 Task: Add an event  with title  Marketing Campaign Optimization, date '2023/12/06' to 2023/12/07 & Select Event type as  Collective. Add location for the event as  654 Port Olympic, Barcelona, Spain and add a description: A product launch event is an exciting occasion where a new product is introduced to the market. It brings together stakeholders, industry experts, media personnel, and potential customers to showcase the product's features, benefits, and unique selling points. Create an event link  http-marketingcampaignoptimizationcom & Select the event color as  Light Pink. , logged in from the account softage.3@softage.netand send the event invitation to softage.4@softage.net and softage.5@softage.net
Action: Mouse moved to (923, 161)
Screenshot: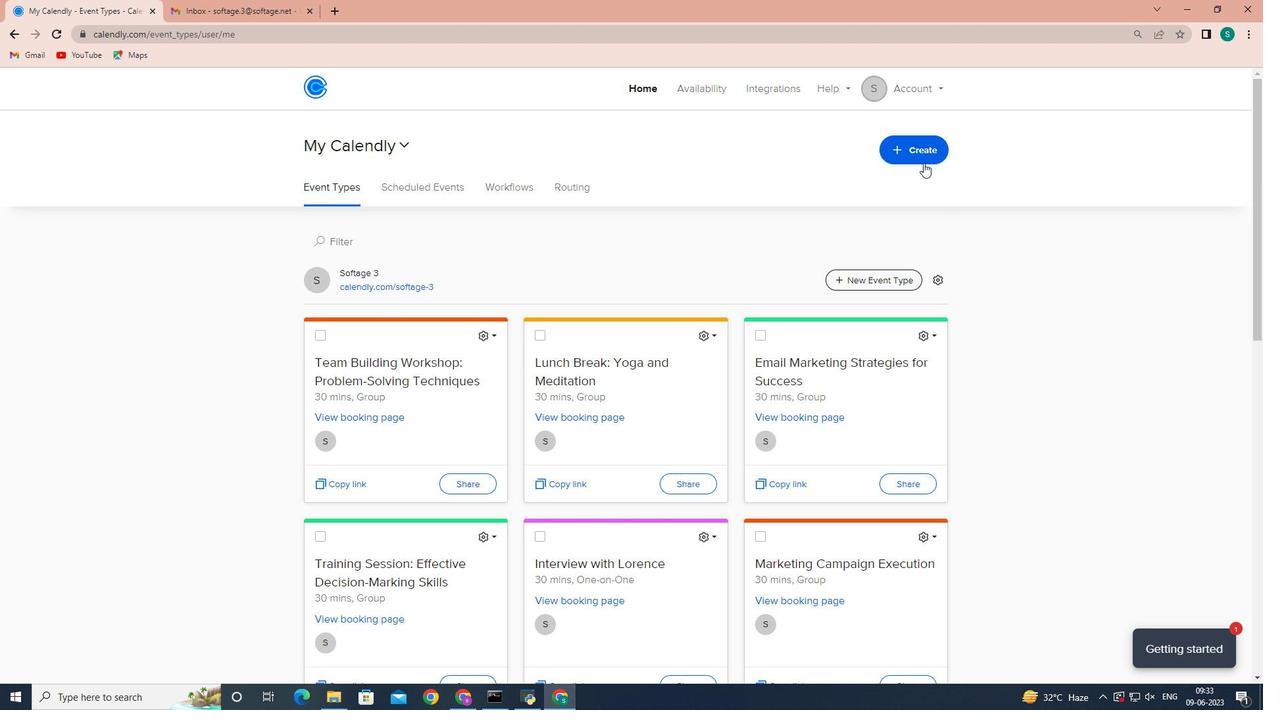 
Action: Mouse pressed left at (923, 161)
Screenshot: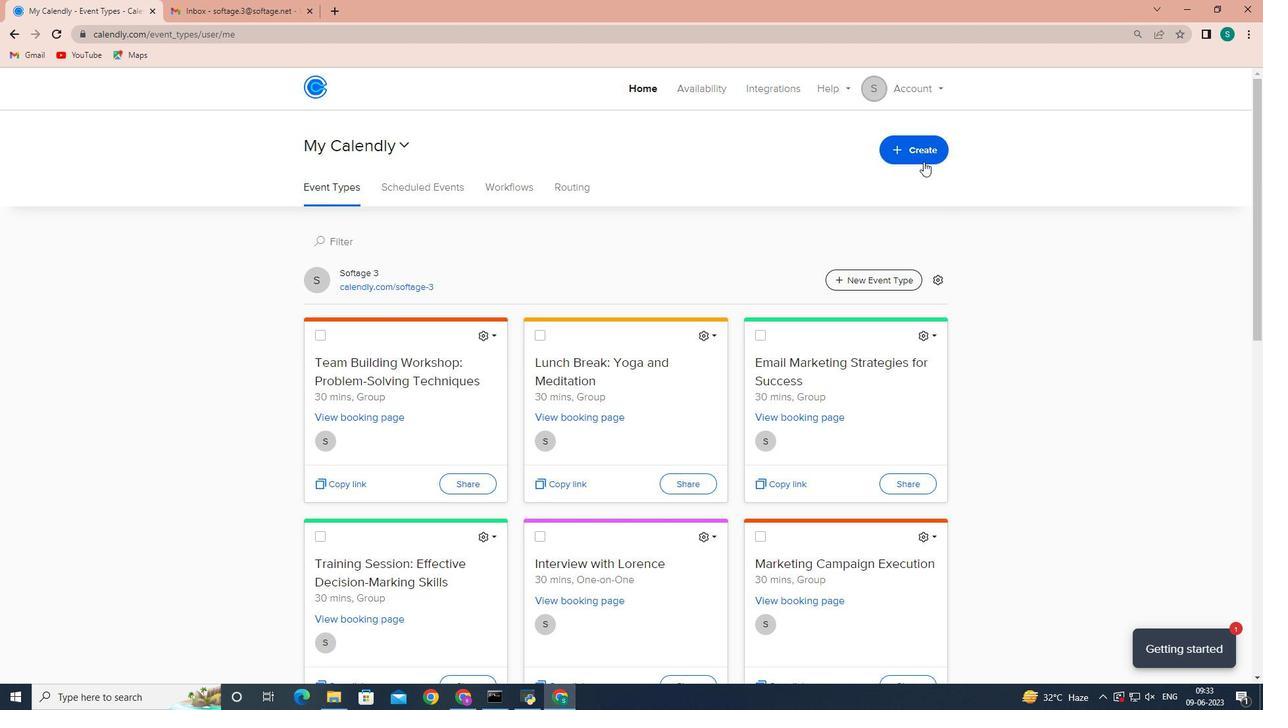 
Action: Mouse moved to (897, 191)
Screenshot: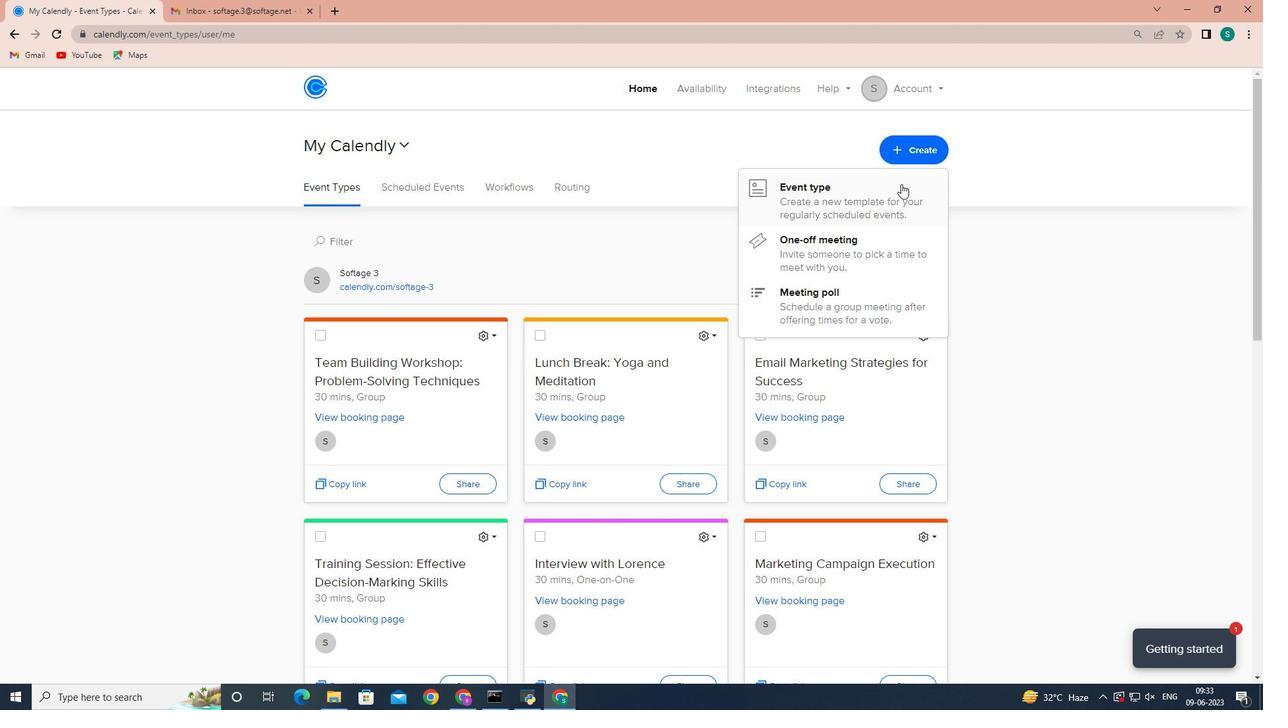 
Action: Mouse pressed left at (897, 191)
Screenshot: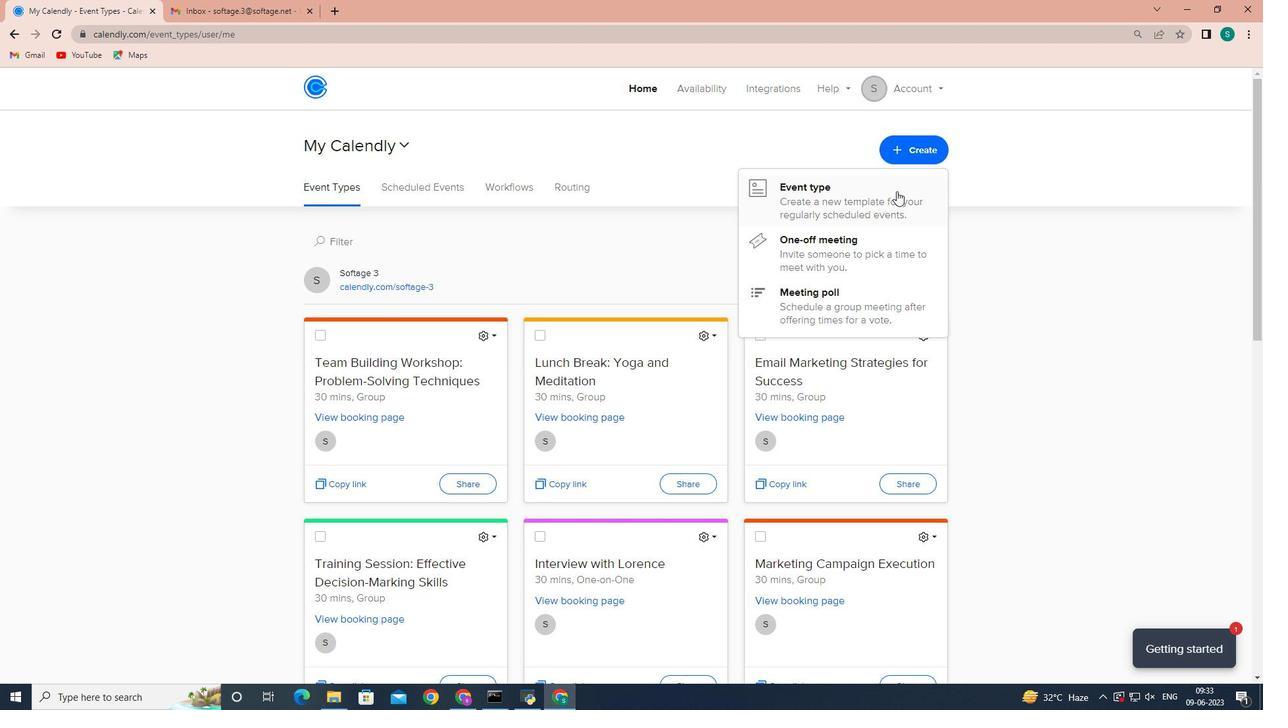 
Action: Mouse moved to (615, 400)
Screenshot: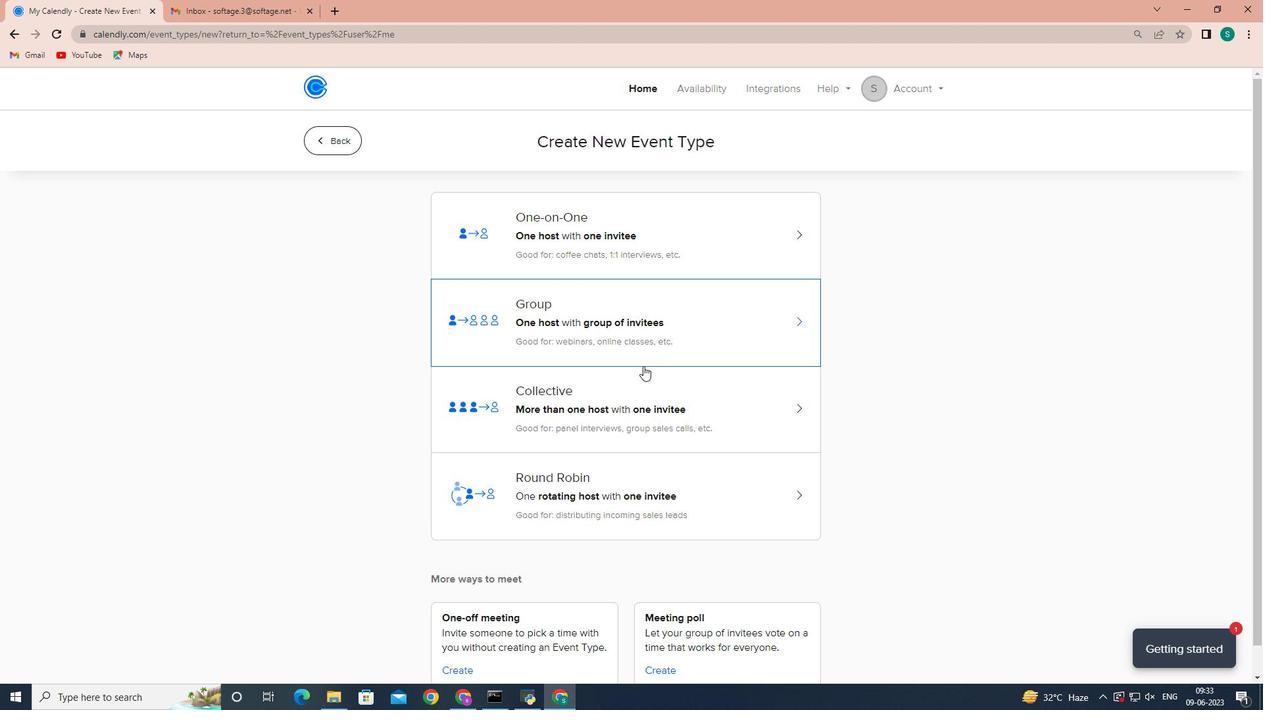 
Action: Mouse pressed left at (615, 400)
Screenshot: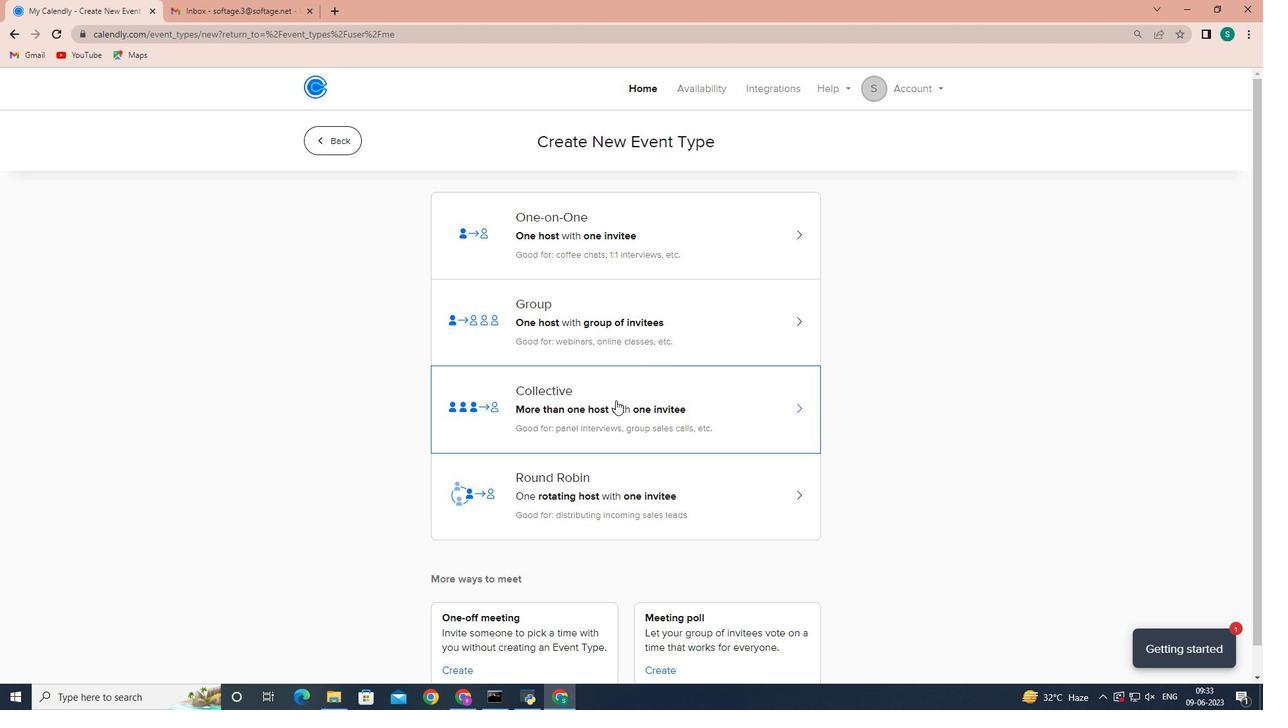 
Action: Mouse moved to (769, 305)
Screenshot: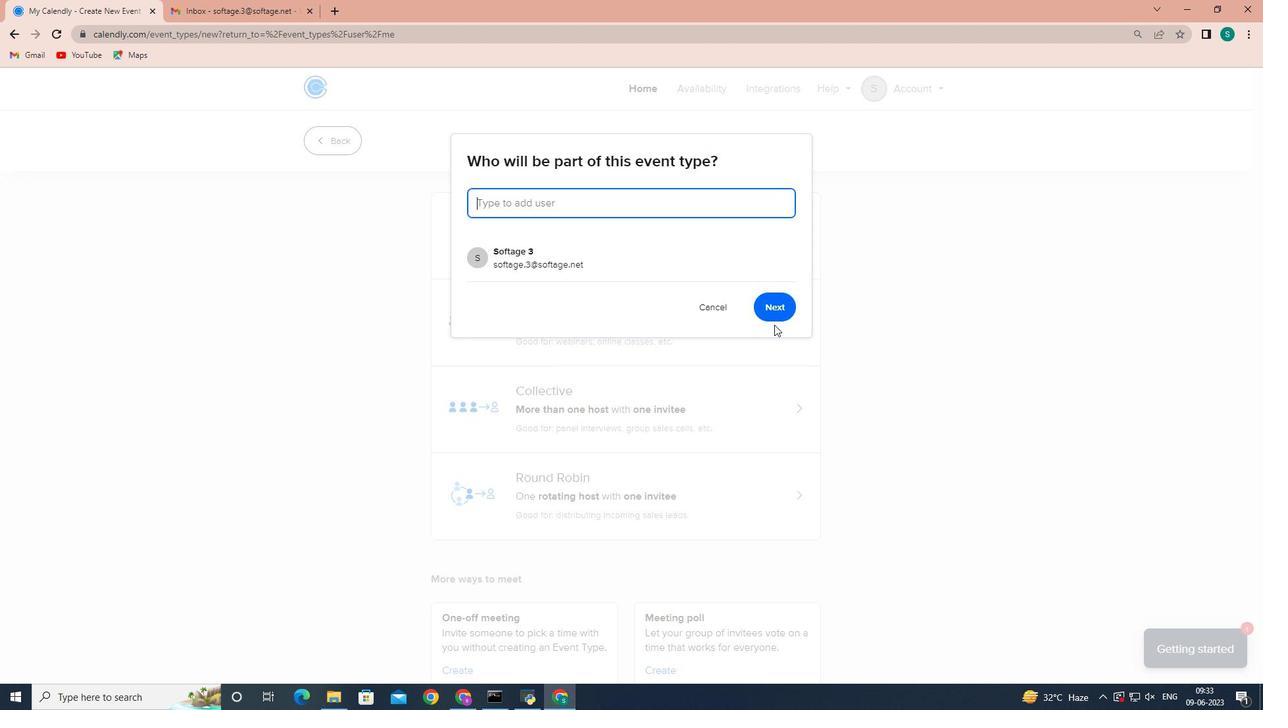 
Action: Mouse pressed left at (769, 305)
Screenshot: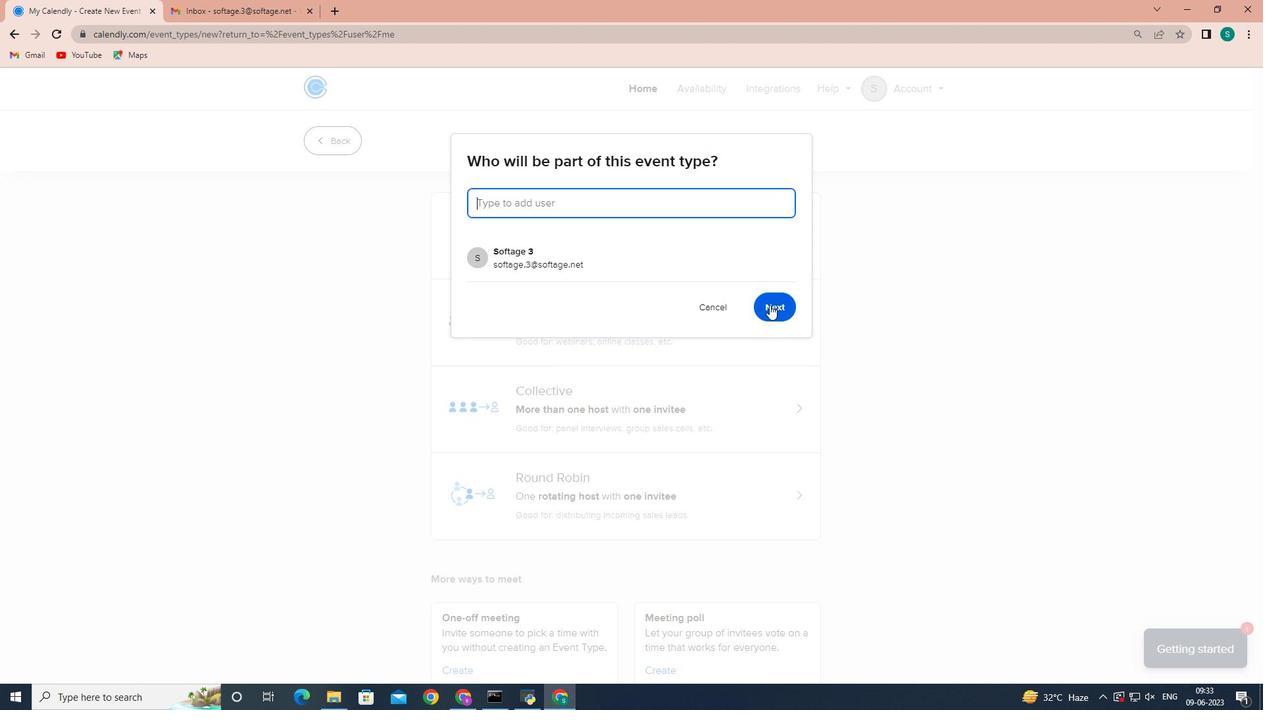 
Action: Mouse moved to (700, 358)
Screenshot: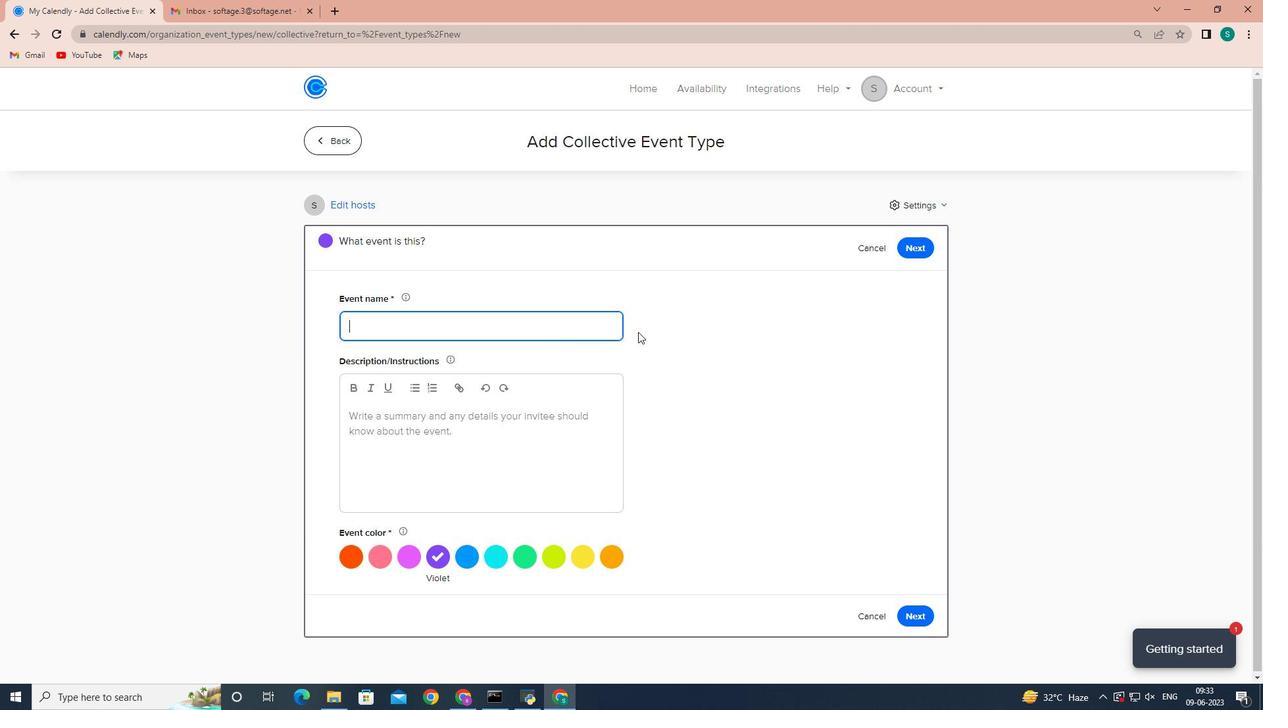 
Action: Key pressed <Key.shift>Marketing<Key.space><Key.shift>Campaign<Key.space><Key.shift><Key.shift>Optimization,<Key.backspace>
Screenshot: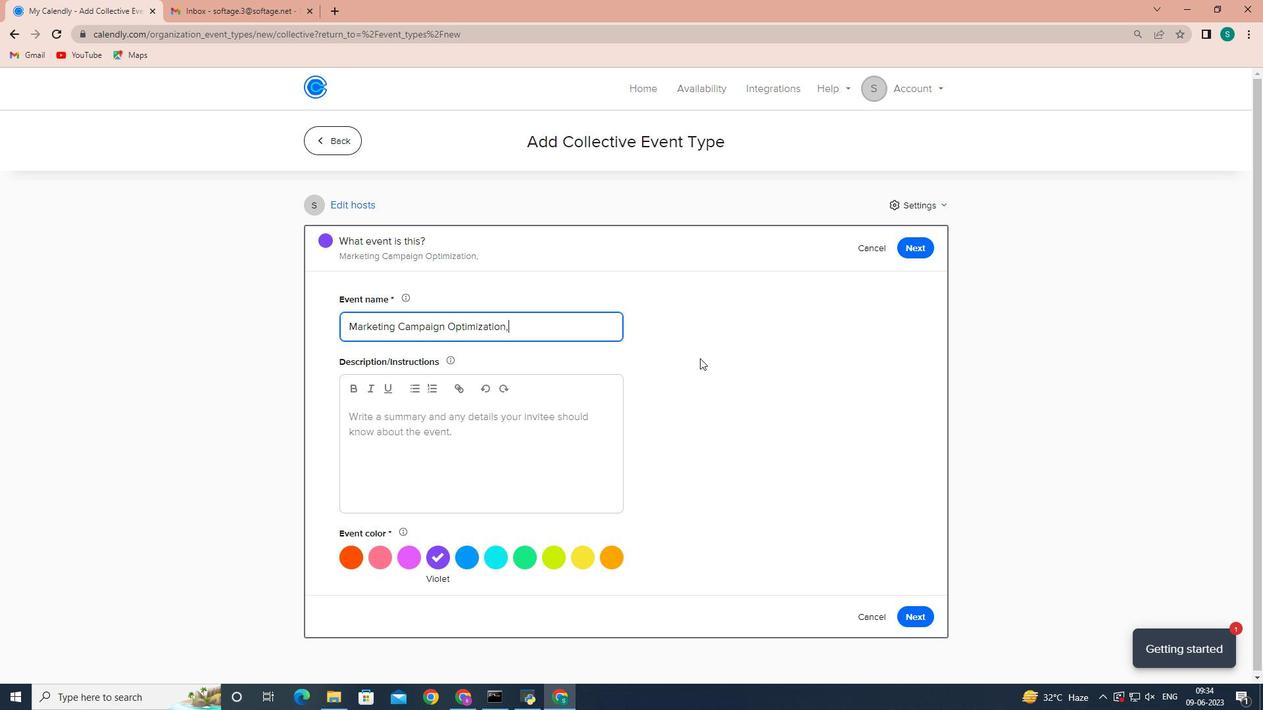 
Action: Mouse moved to (530, 435)
Screenshot: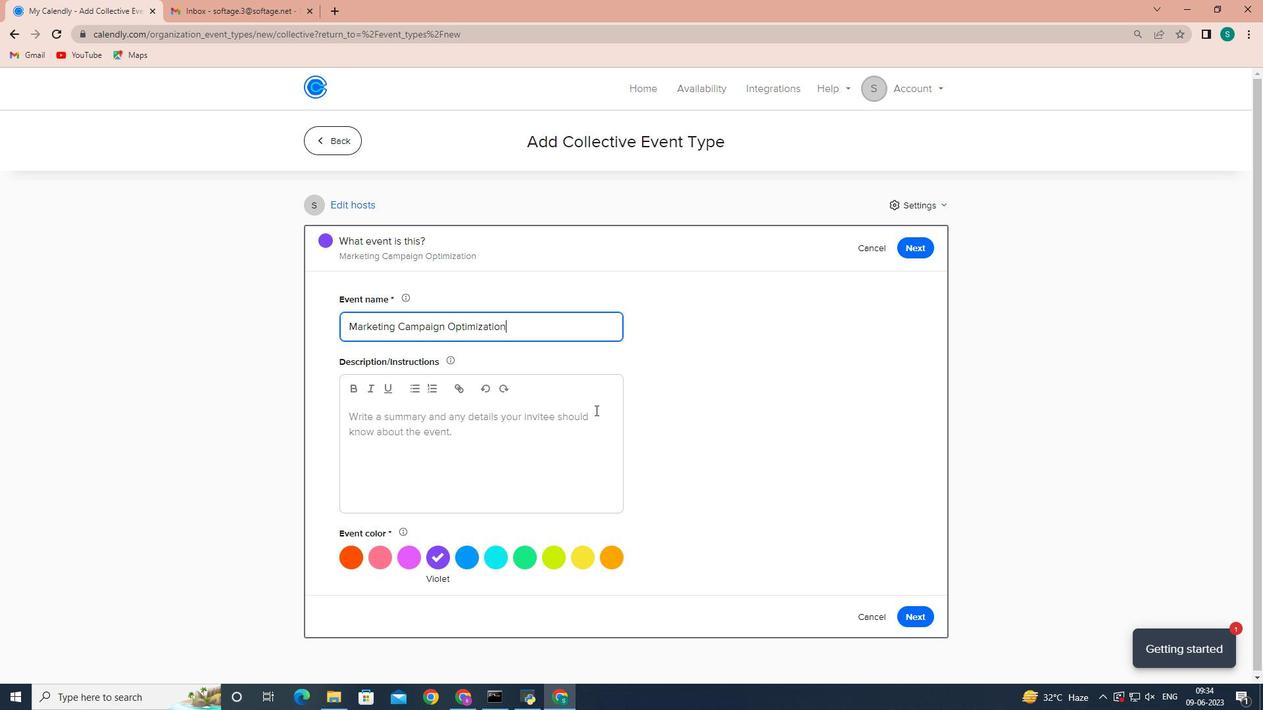 
Action: Mouse pressed left at (530, 435)
Screenshot: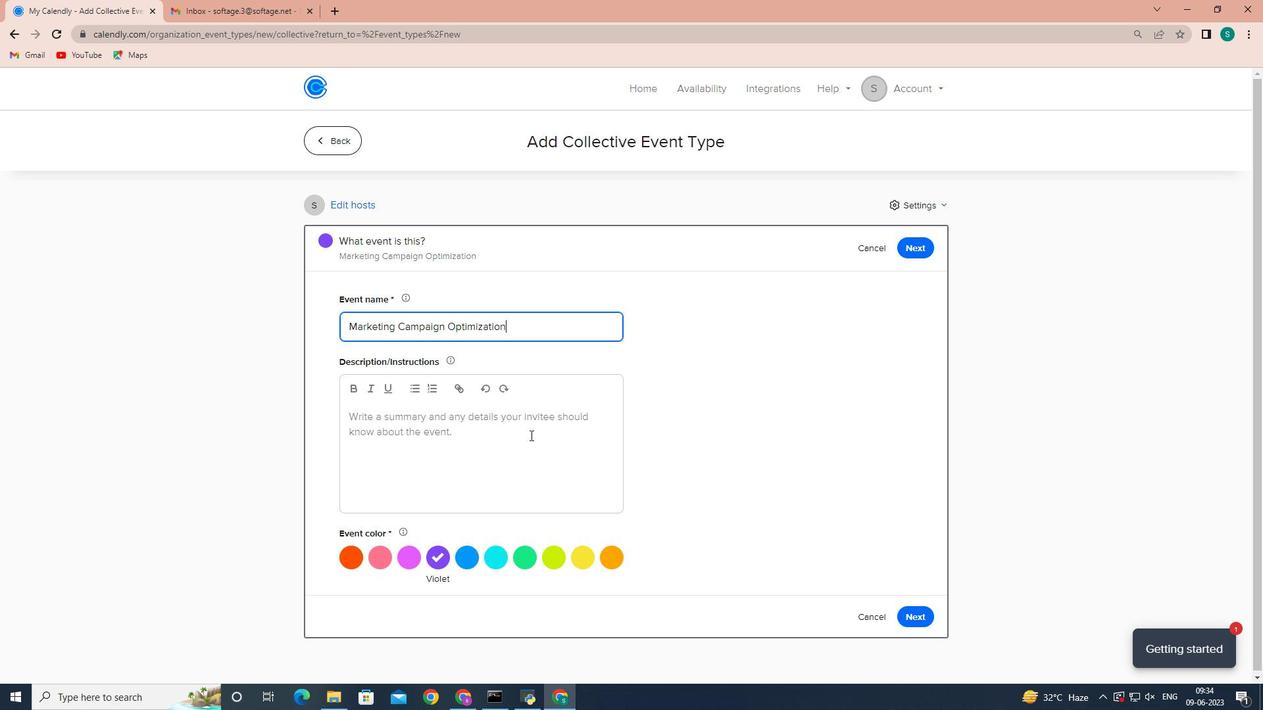 
Action: Mouse moved to (691, 419)
Screenshot: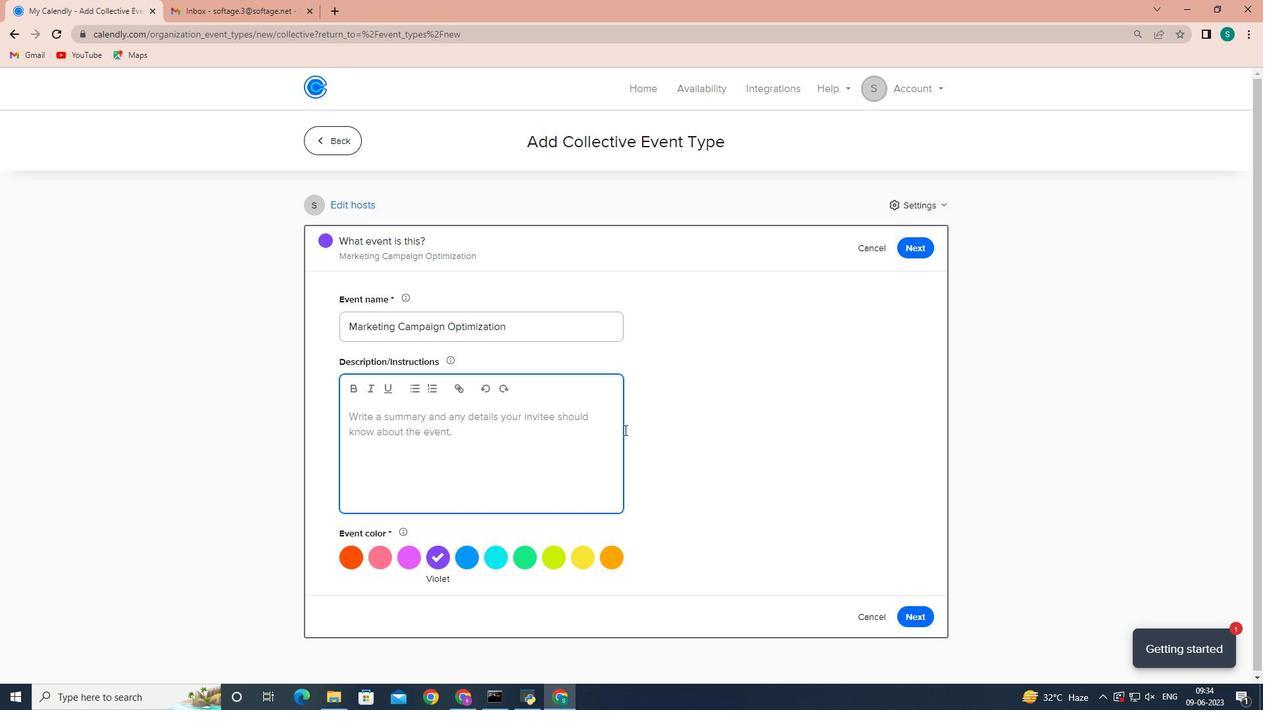 
Action: Key pressed <Key.shift>A<Key.space>product<Key.space>launch<Key.space>event<Key.space>is<Key.space>an<Key.space>exciting<Key.space>occasion<Key.space>where<Key.space>a<Key.space>new<Key.space>product<Key.space>is<Key.space>introduced<Key.space>to<Key.space>the<Key.space>market.<Key.space><Key.shift>It<Key.space>brings<Key.space>together<Key.space>stakeholders,<Key.space>industry<Key.space>experts,<Key.space>media<Key.space>personnel,<Key.space>and<Key.space>potential<Key.space>customers<Key.space>to<Key.space>showcase<Key.space>the<Key.space>product's<Key.space>features,<Key.space><Key.space><Key.space><Key.space><Key.space><Key.backspace><Key.backspace><Key.backspace><Key.backspace>benefits,<Key.space>and<Key.space>unique<Key.space>selling<Key.space>points.
Screenshot: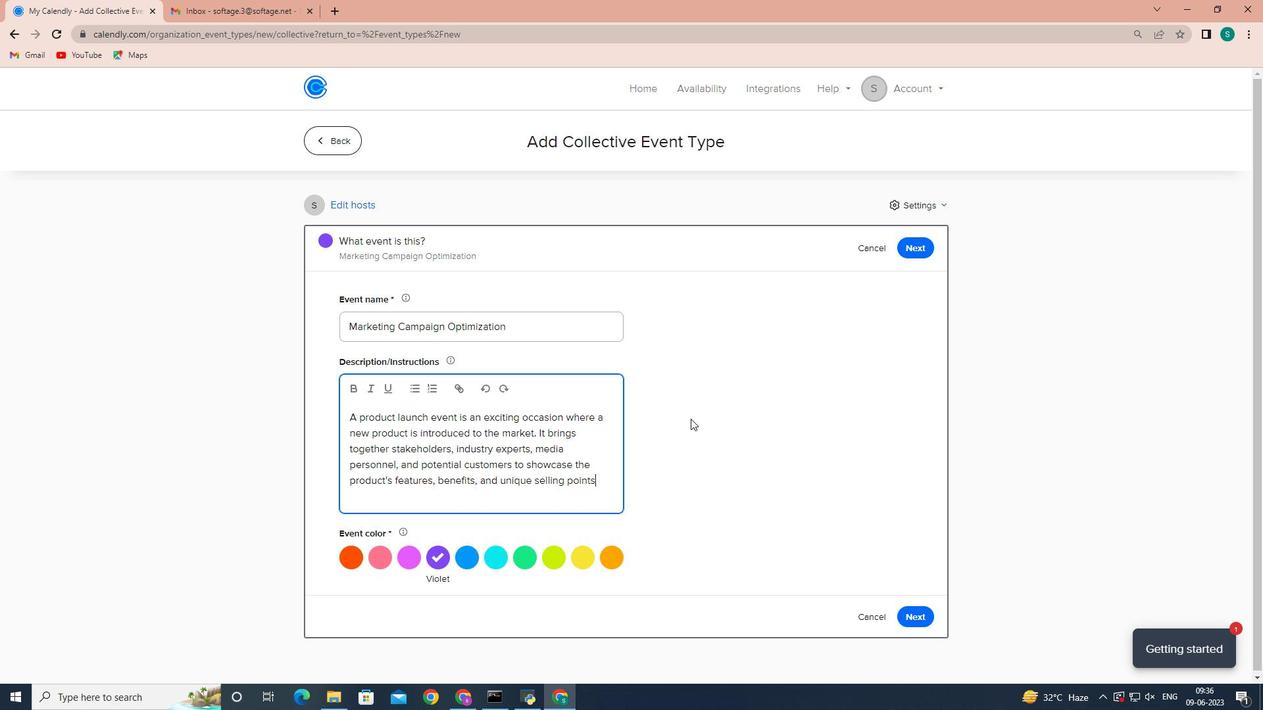 
Action: Mouse moved to (379, 559)
Screenshot: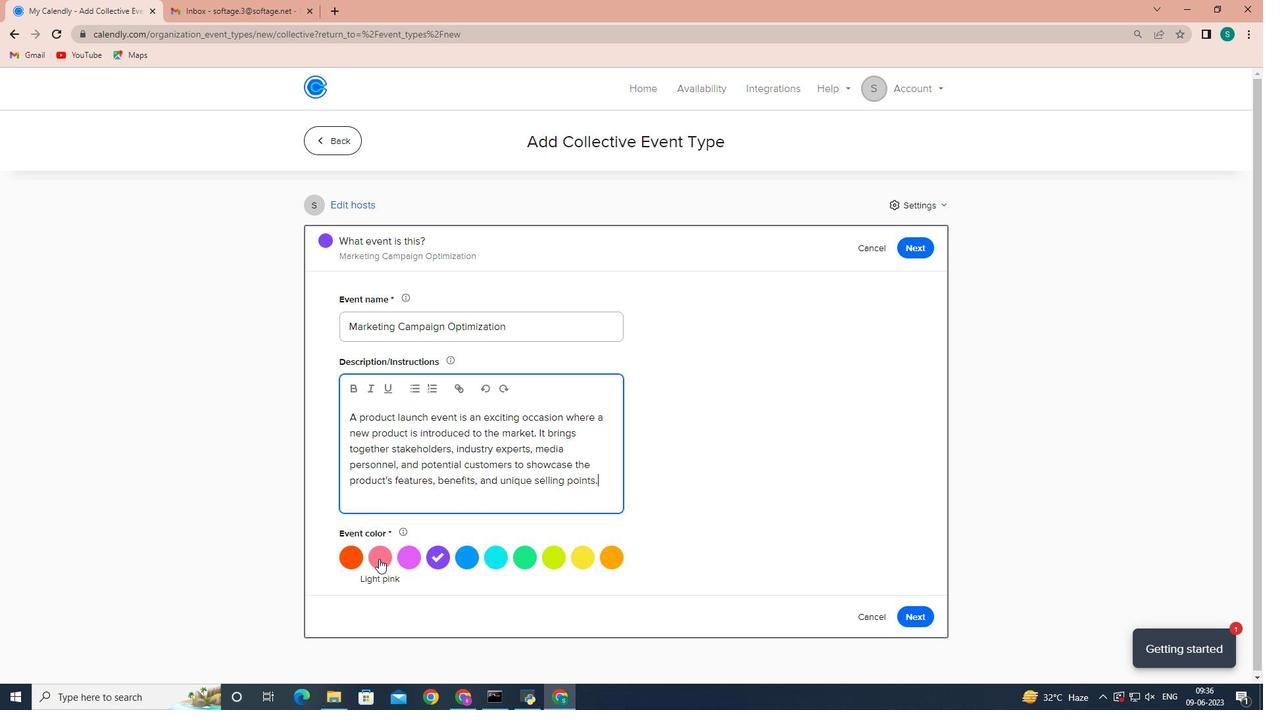 
Action: Mouse pressed left at (379, 559)
Screenshot: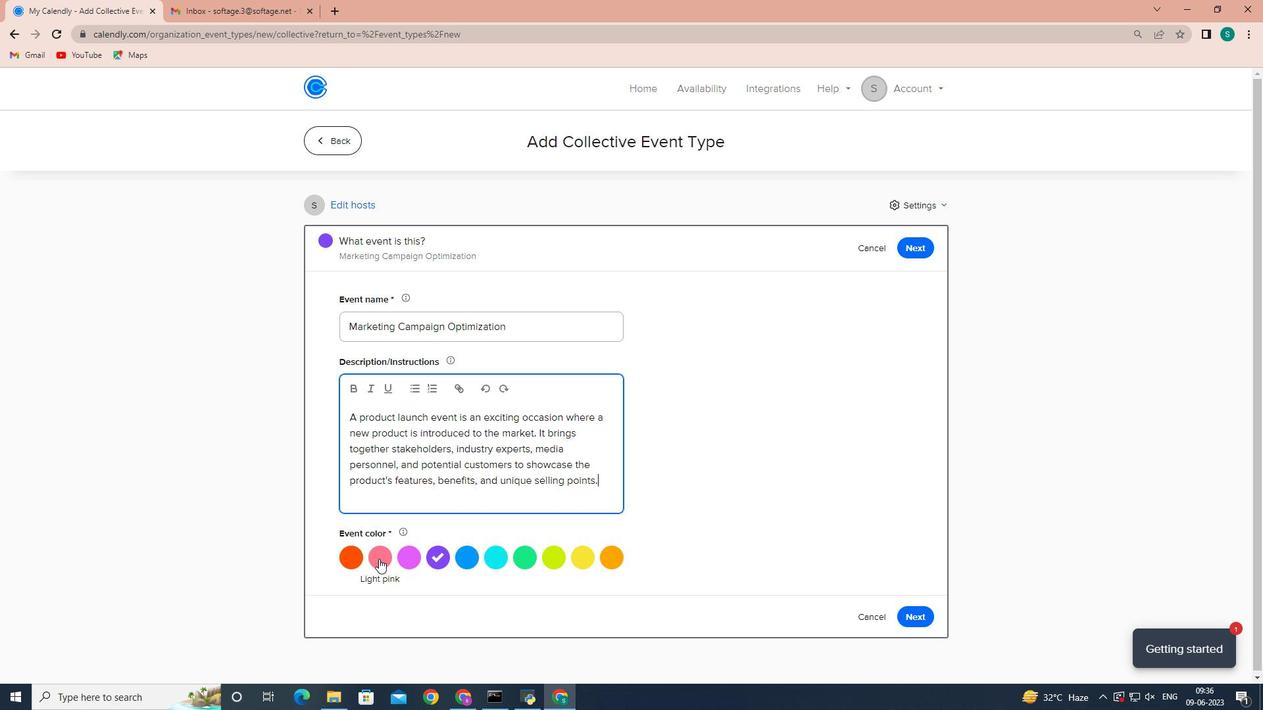 
Action: Mouse moved to (916, 623)
Screenshot: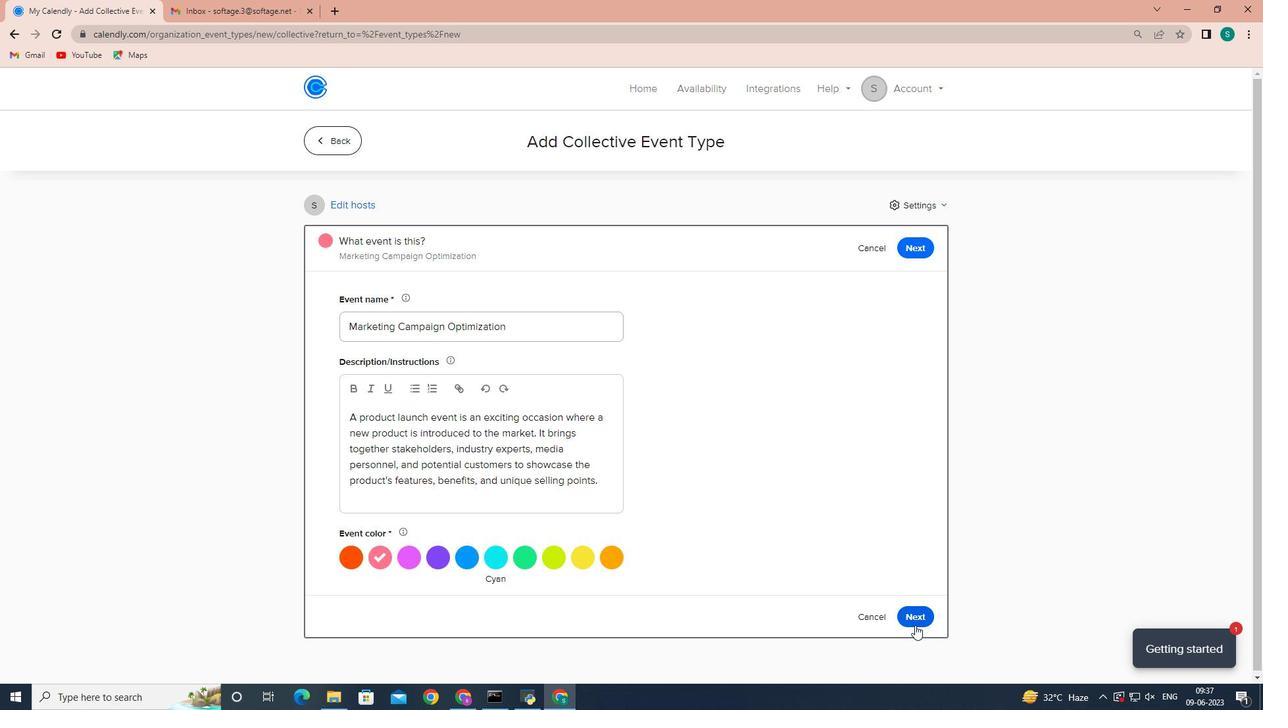 
Action: Mouse pressed left at (916, 623)
Screenshot: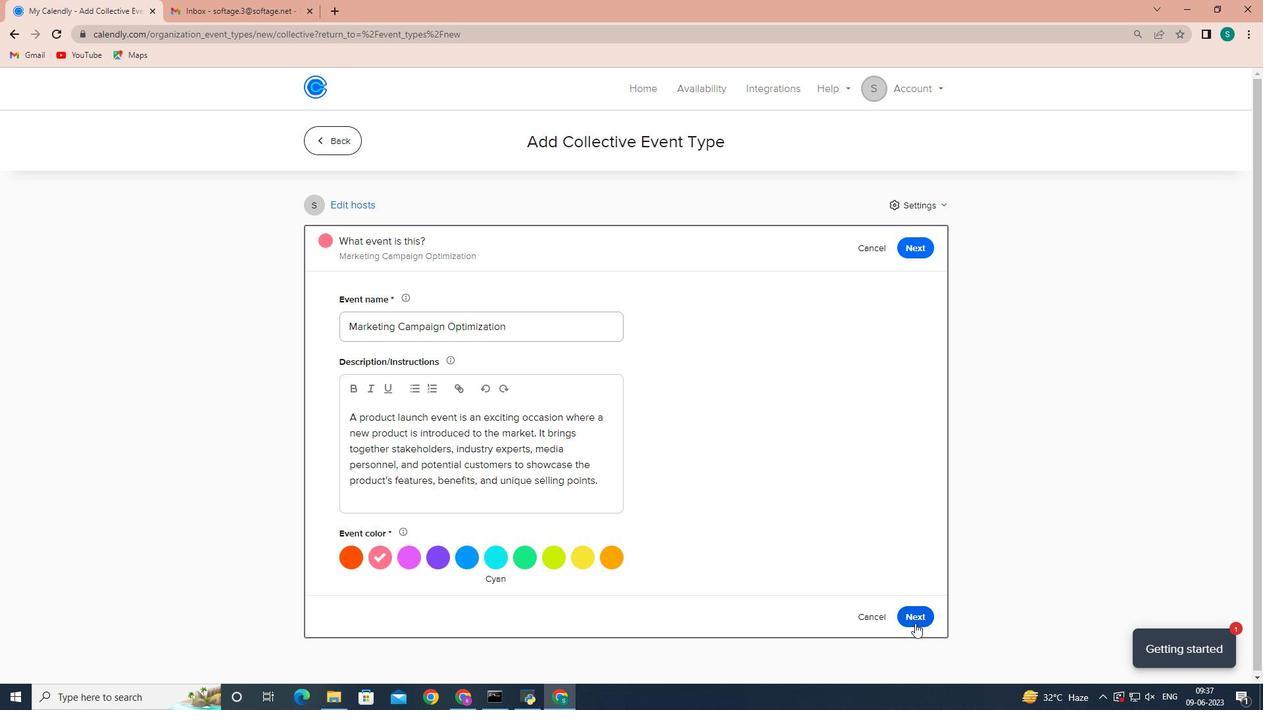 
Action: Mouse moved to (561, 399)
Screenshot: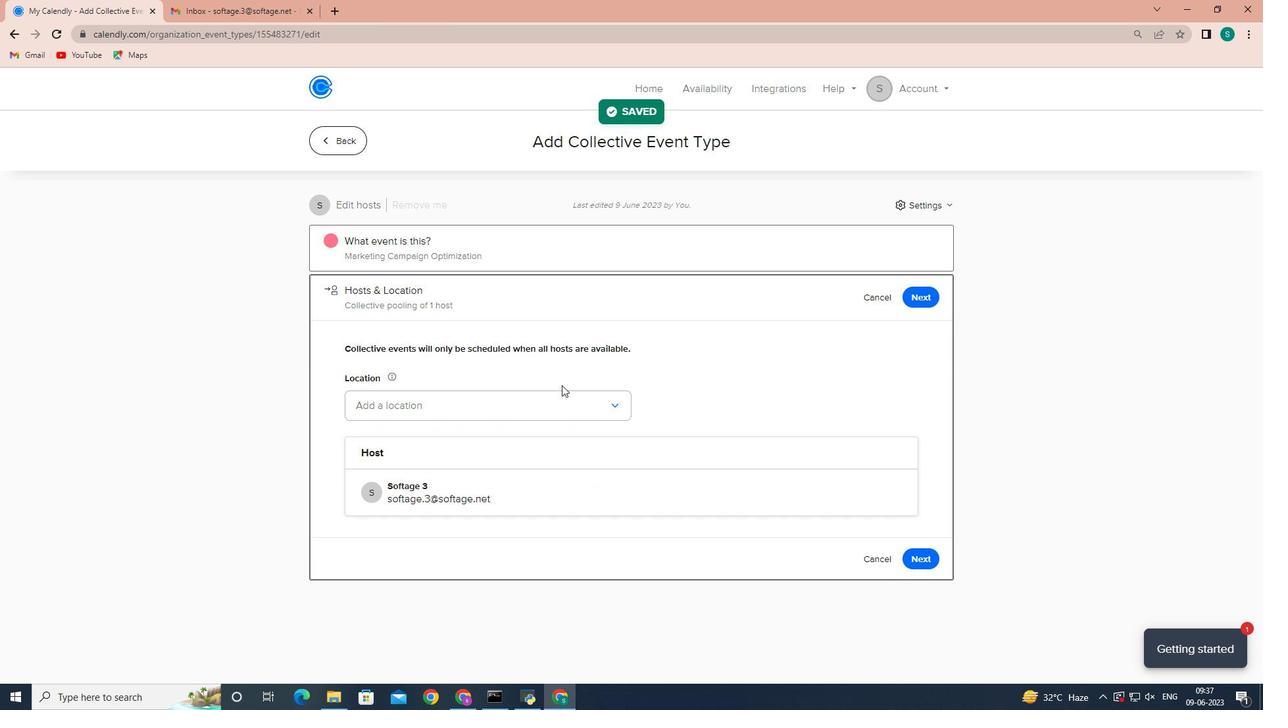 
Action: Mouse pressed left at (561, 399)
Screenshot: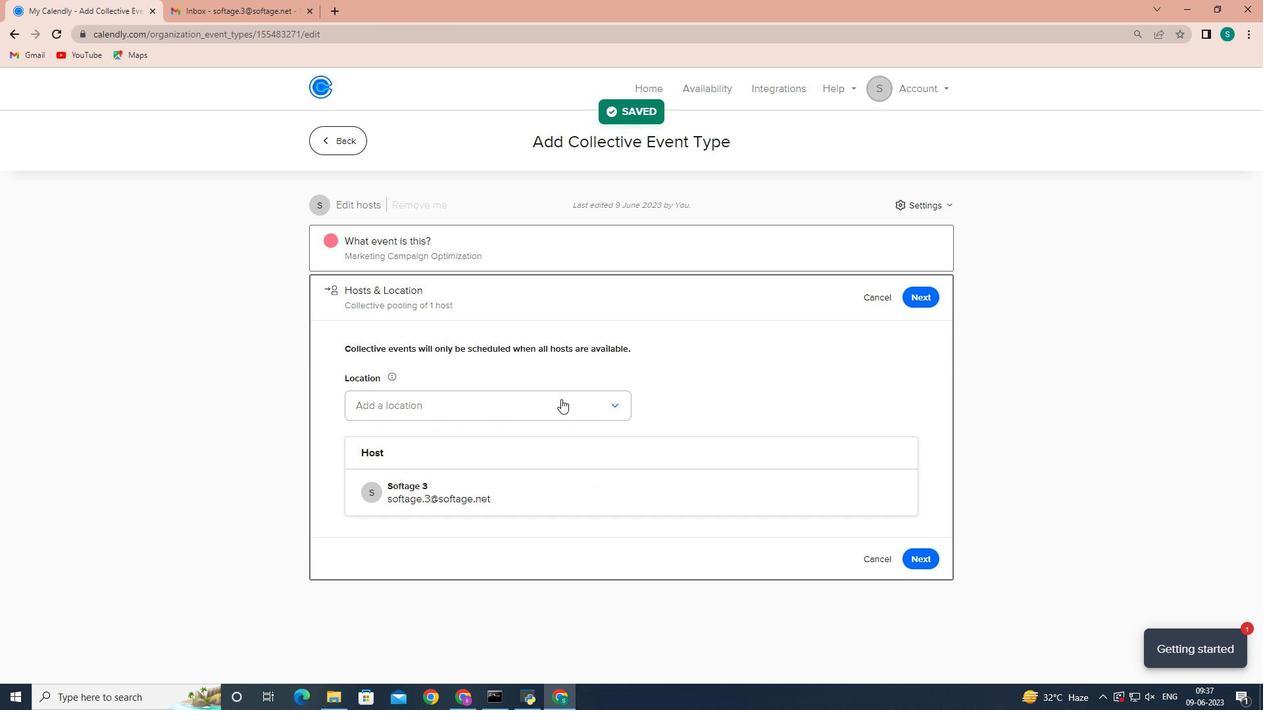 
Action: Mouse moved to (531, 431)
Screenshot: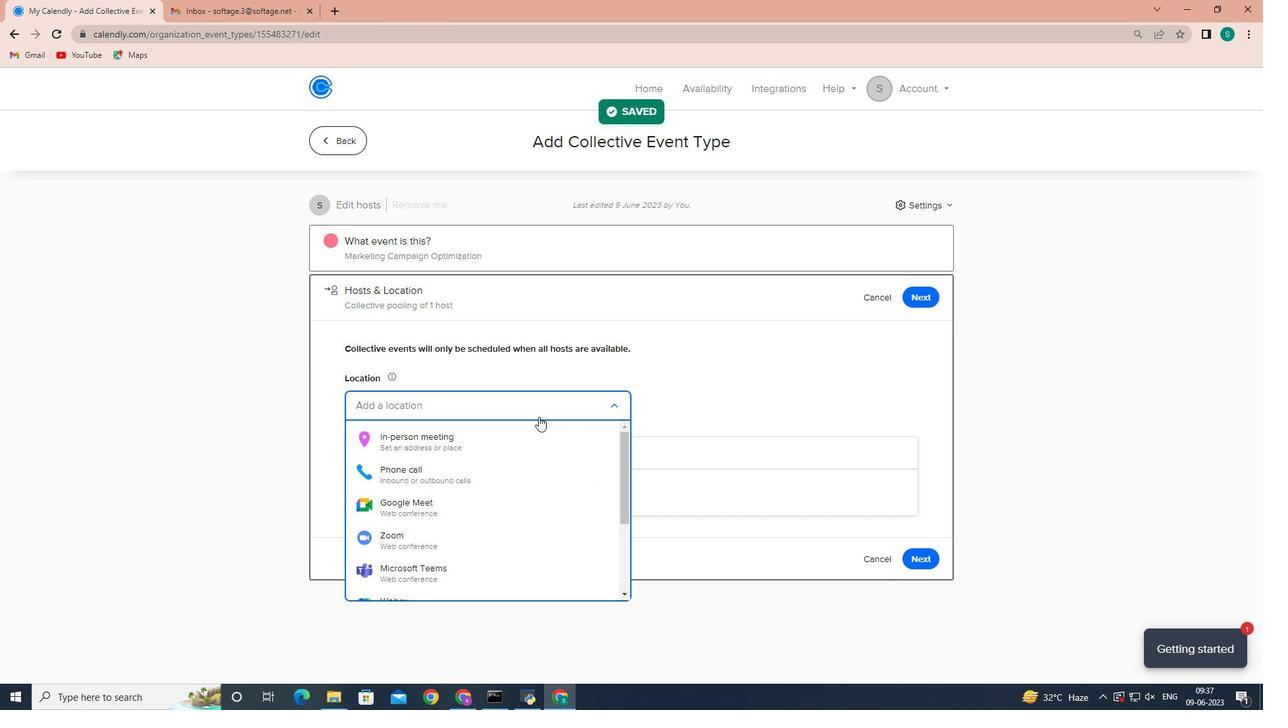 
Action: Mouse pressed left at (531, 431)
Screenshot: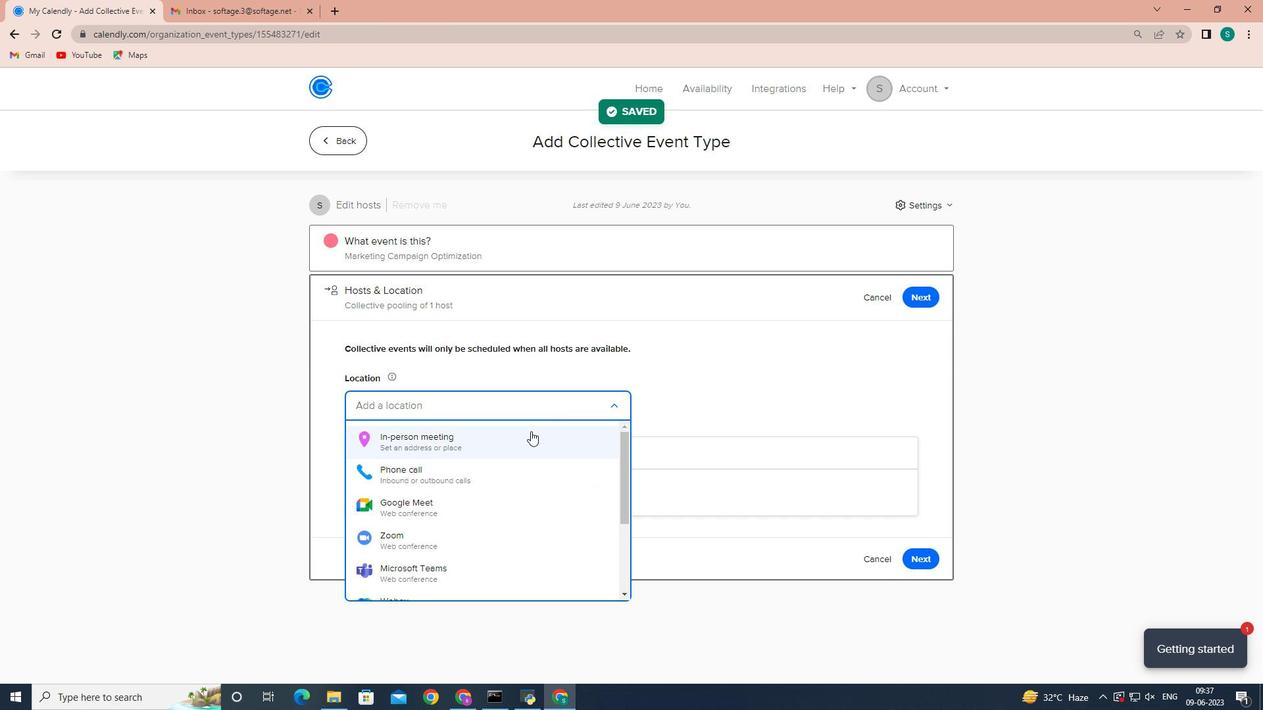 
Action: Mouse moved to (602, 223)
Screenshot: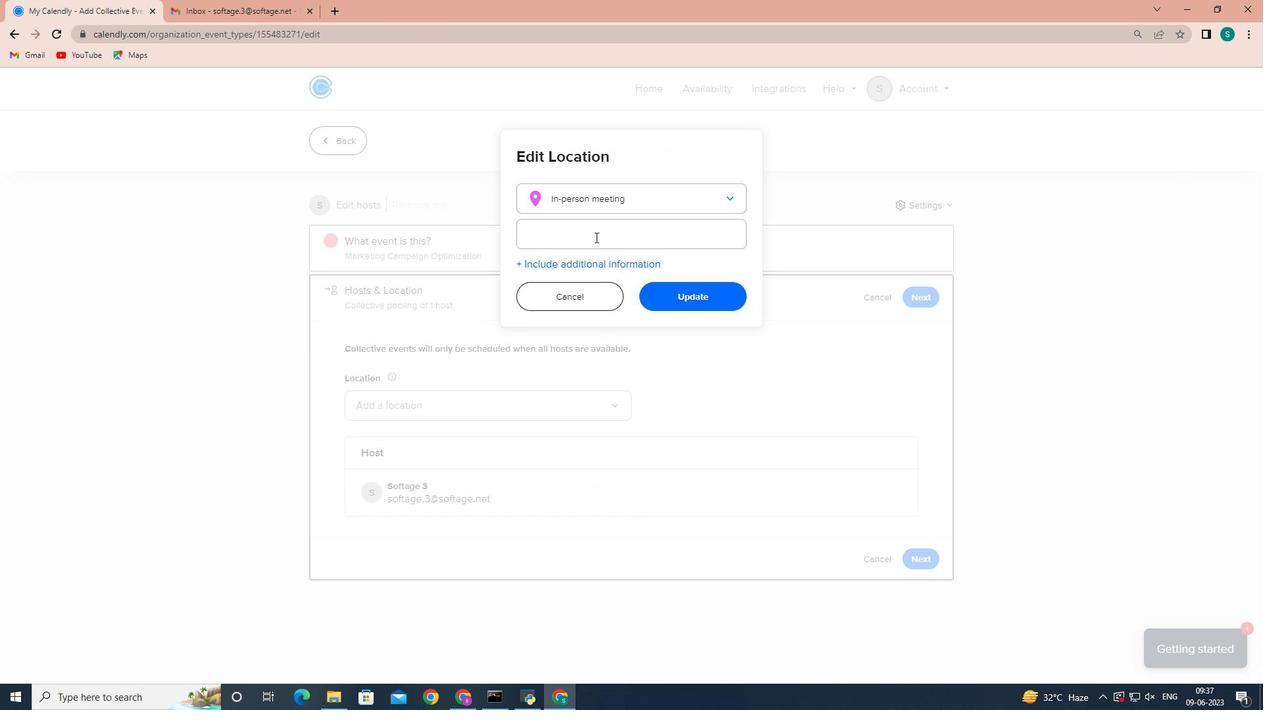 
Action: Mouse pressed left at (602, 223)
Screenshot: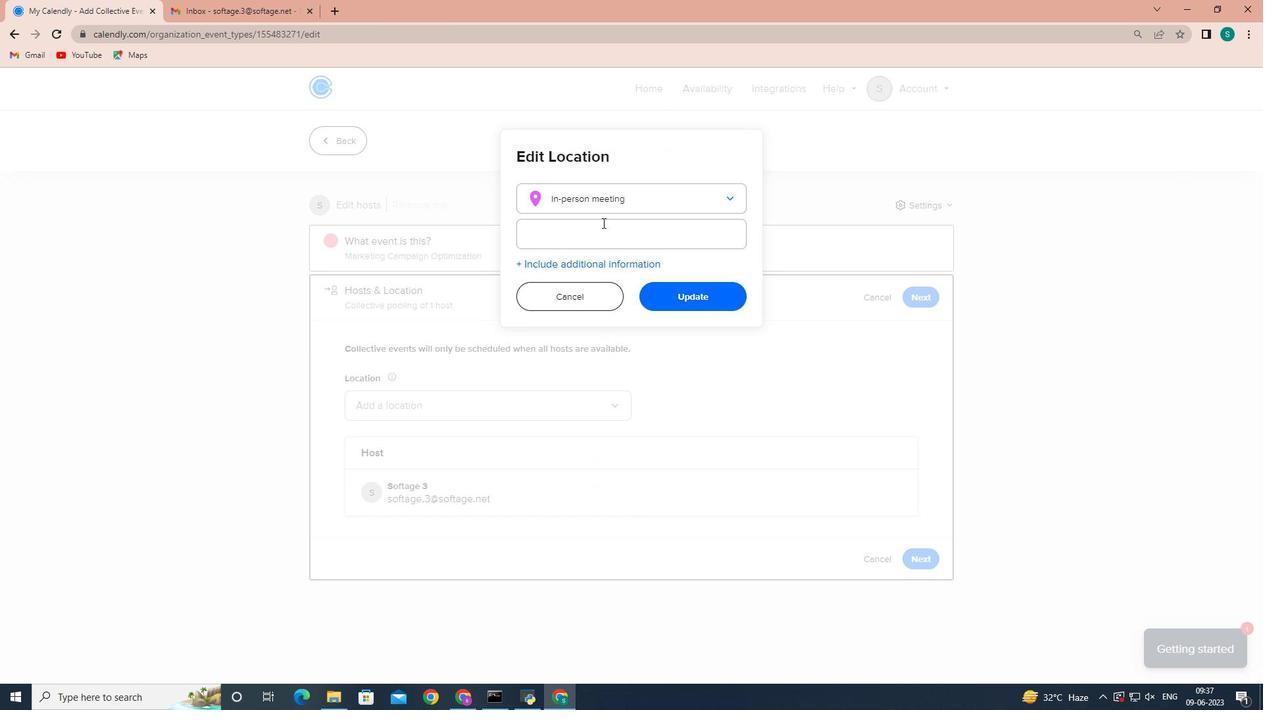 
Action: Key pressed 654<Key.space><Key.shift><Key.shift><Key.shift>Port<Key.space><Key.shift><Key.shift>Olympic,<Key.space><Key.shift>Barcelona,<Key.space><Key.shift><Key.shift>Spain
Screenshot: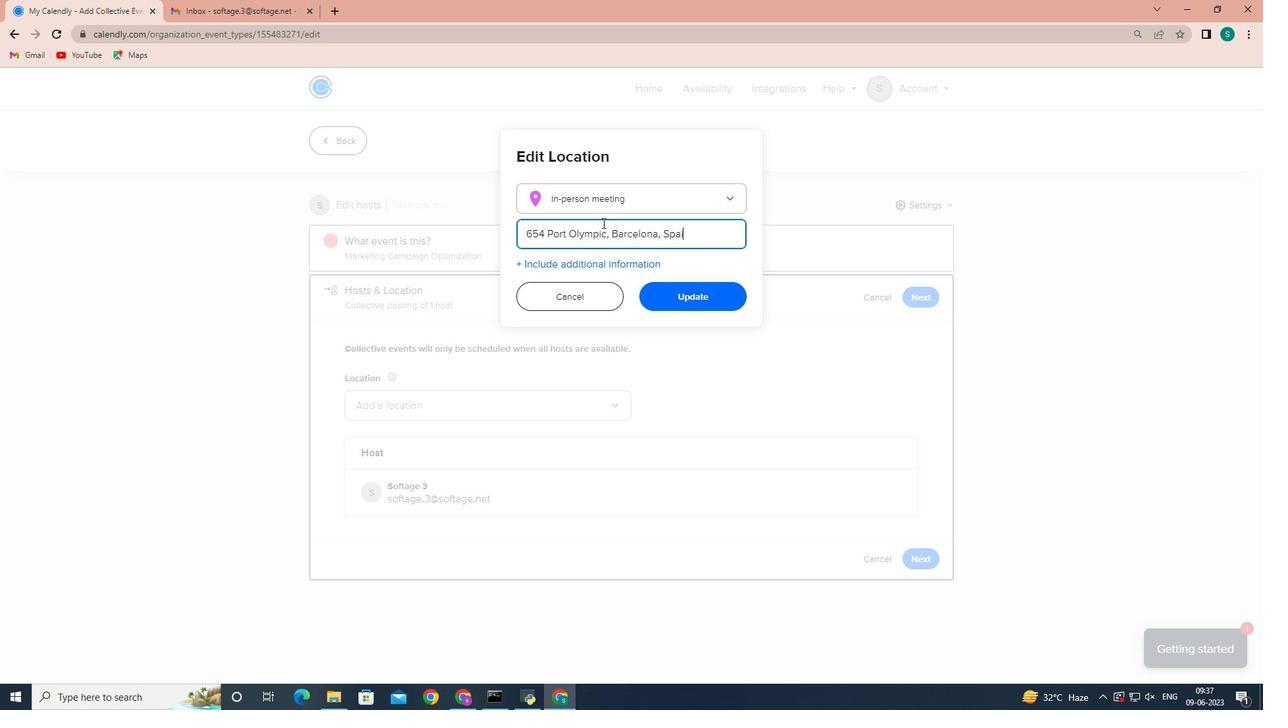 
Action: Mouse moved to (679, 288)
Screenshot: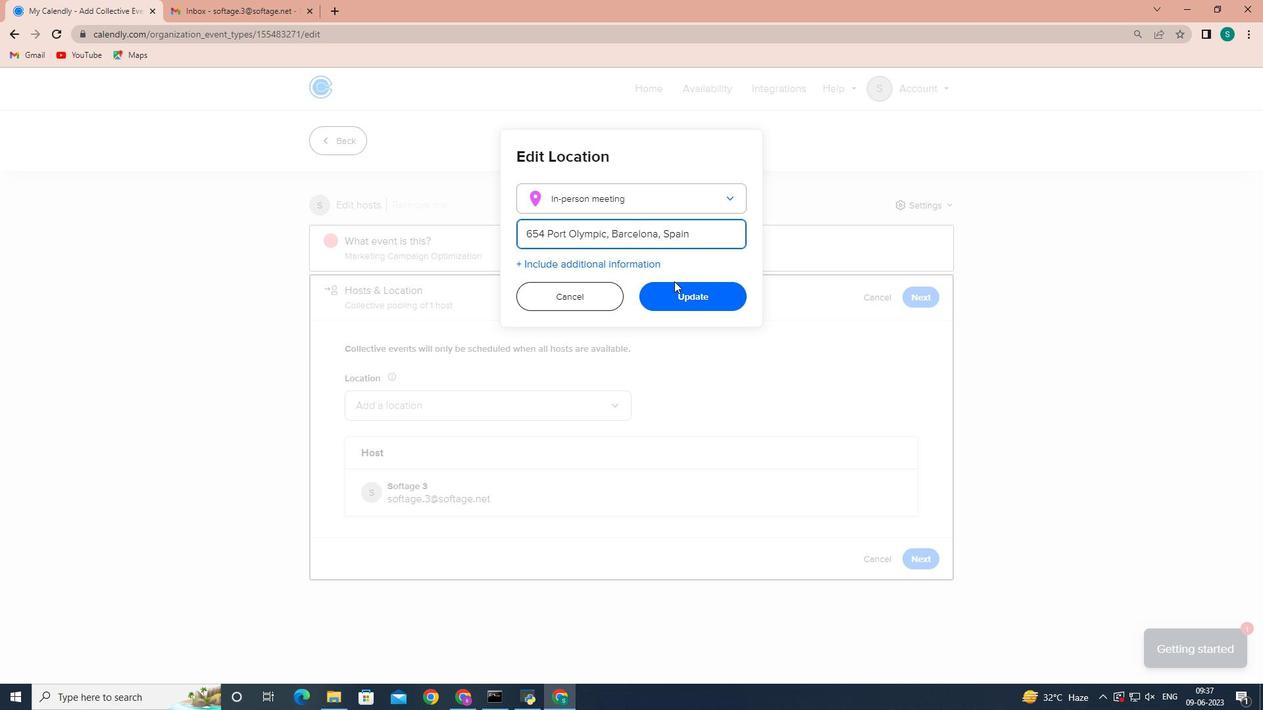 
Action: Mouse pressed left at (679, 288)
Screenshot: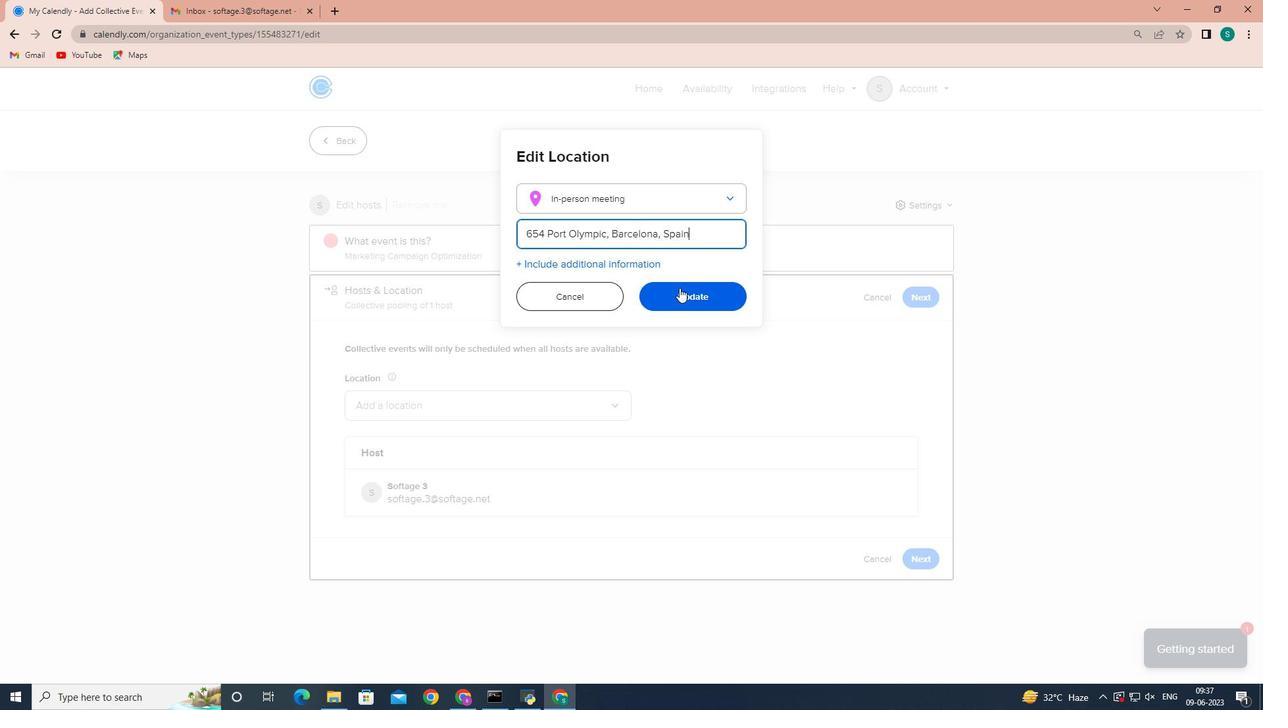 
Action: Mouse moved to (921, 303)
Screenshot: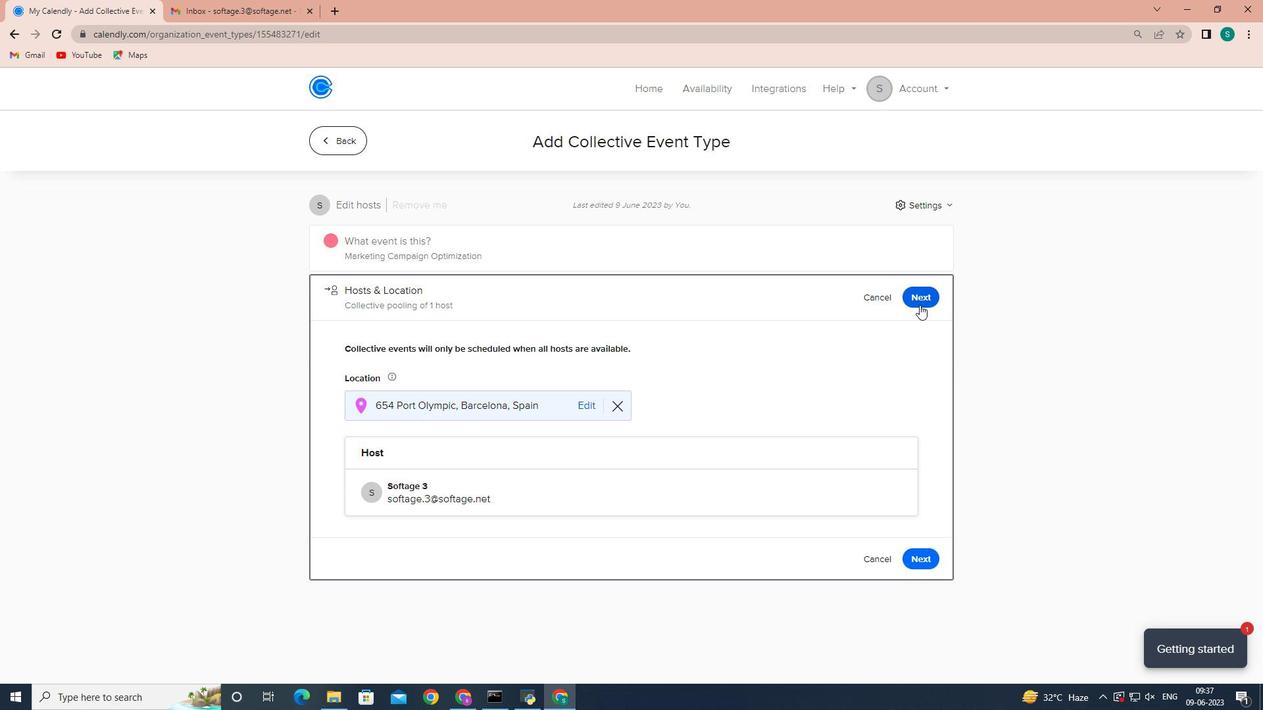 
Action: Mouse pressed left at (921, 303)
Screenshot: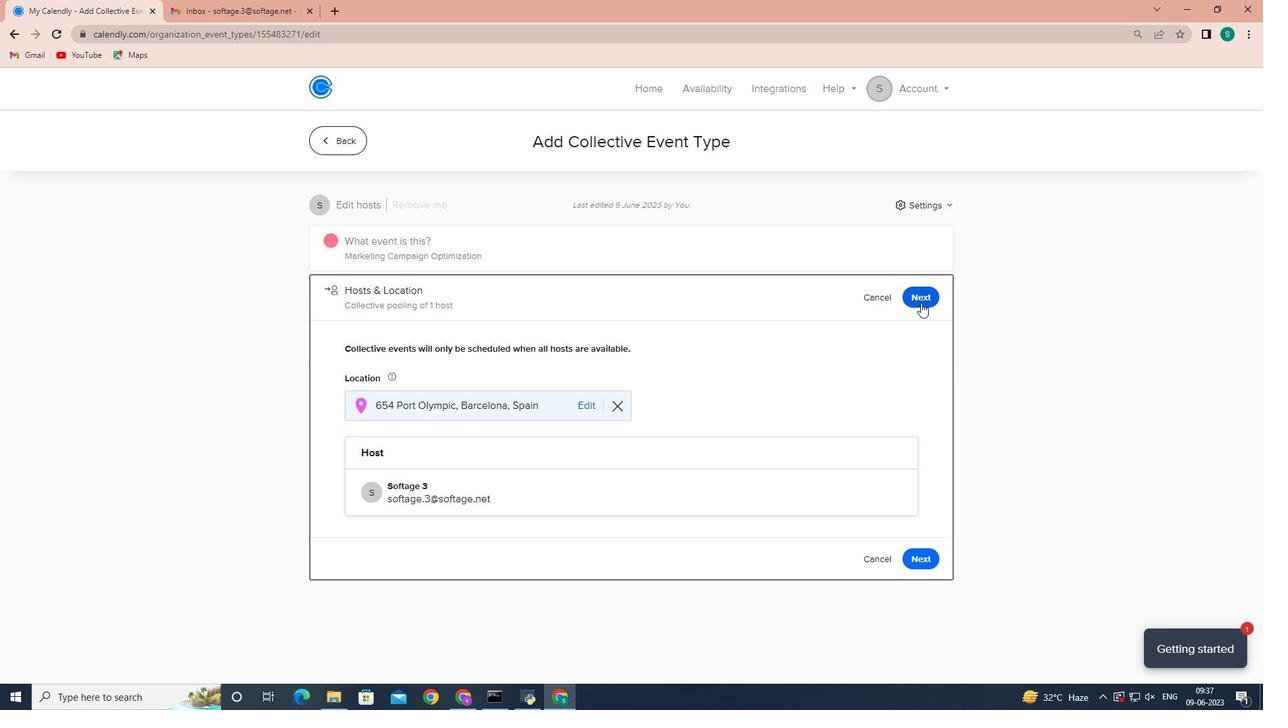 
Action: Mouse moved to (406, 488)
Screenshot: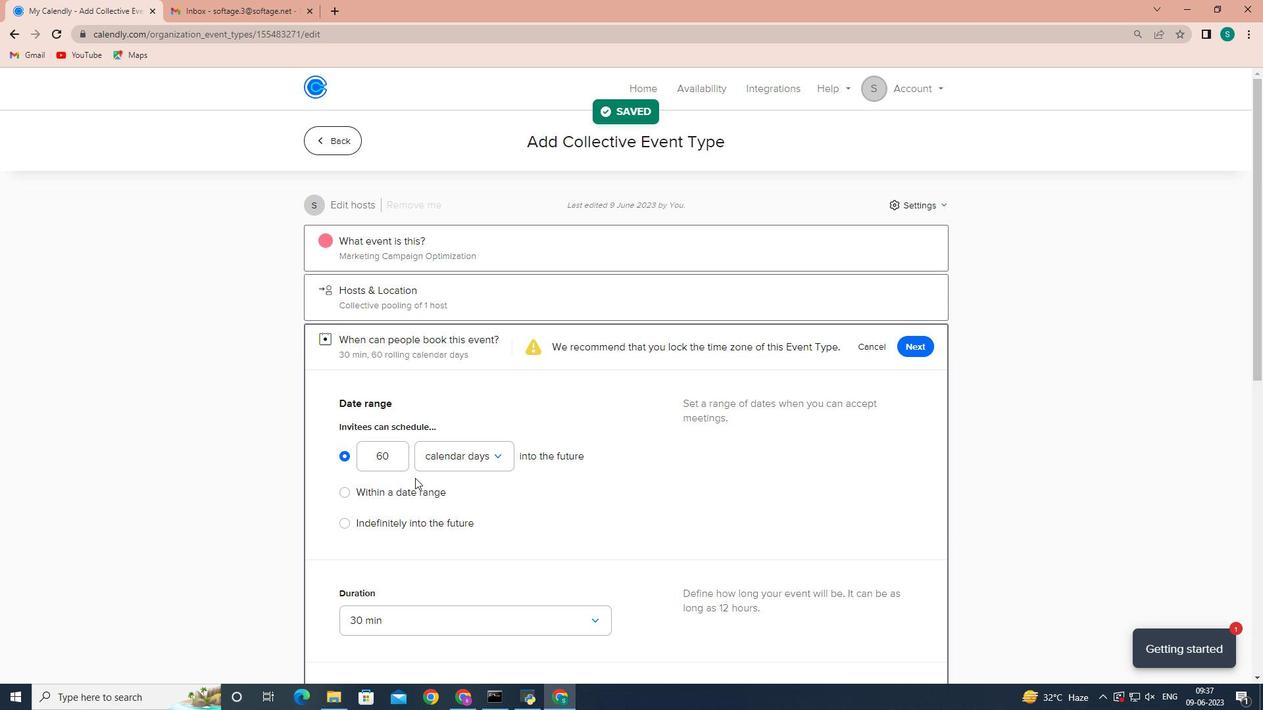 
Action: Mouse pressed left at (406, 488)
Screenshot: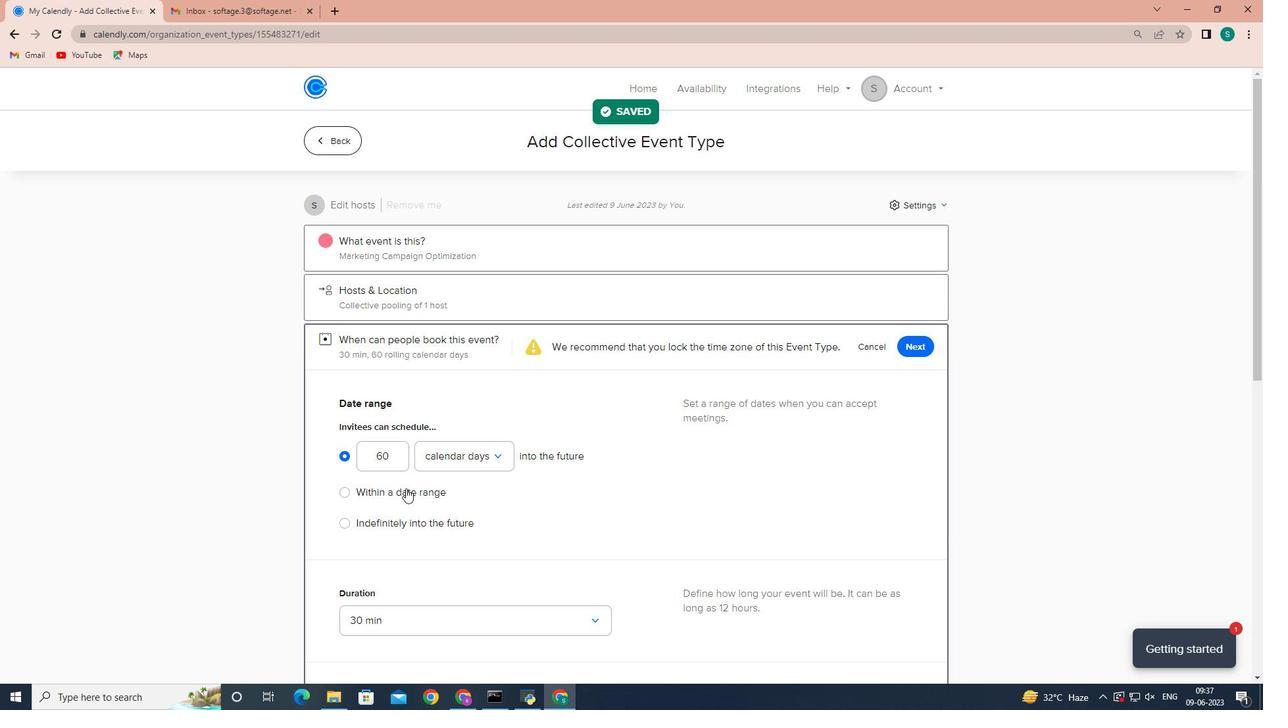 
Action: Mouse moved to (498, 496)
Screenshot: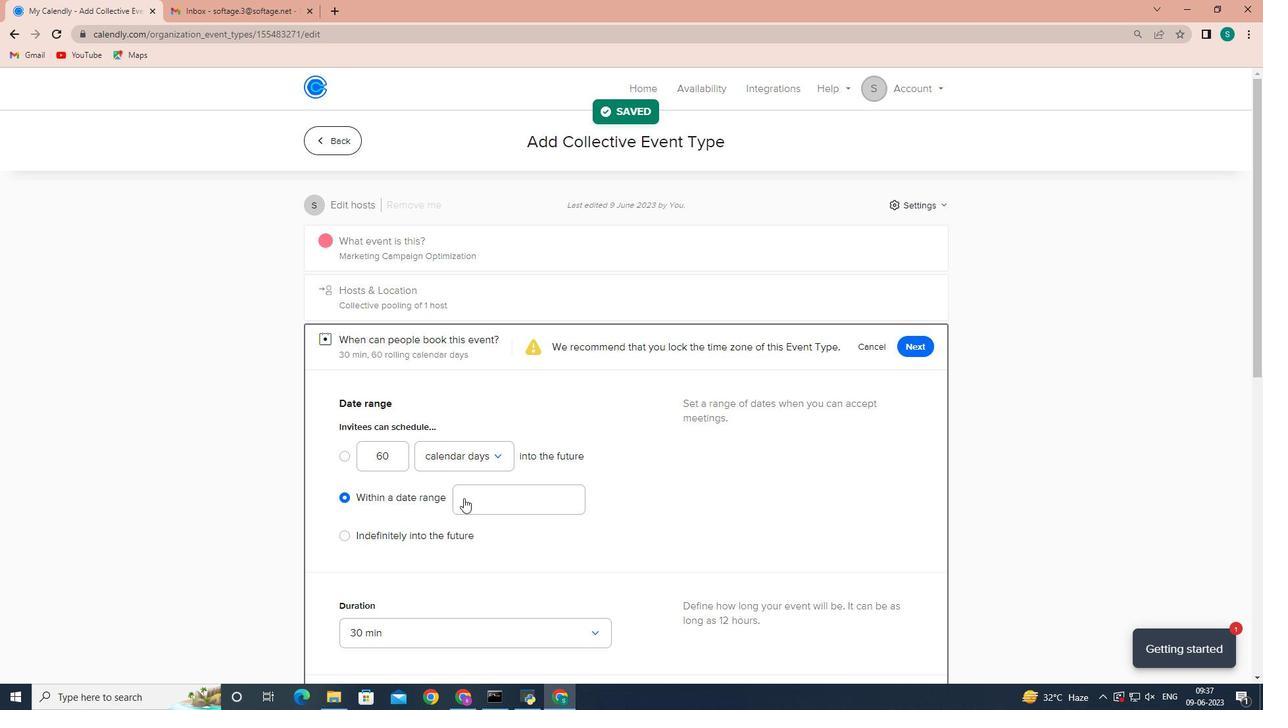 
Action: Mouse pressed left at (498, 496)
Screenshot: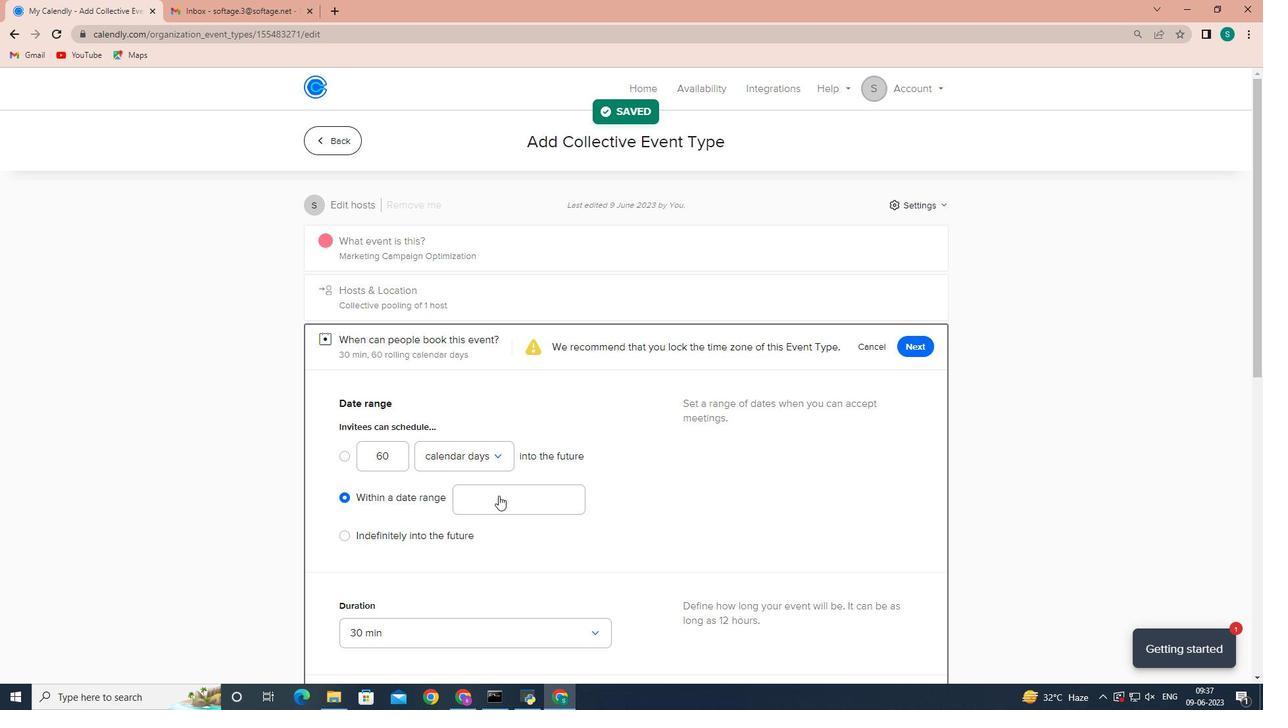 
Action: Mouse moved to (558, 259)
Screenshot: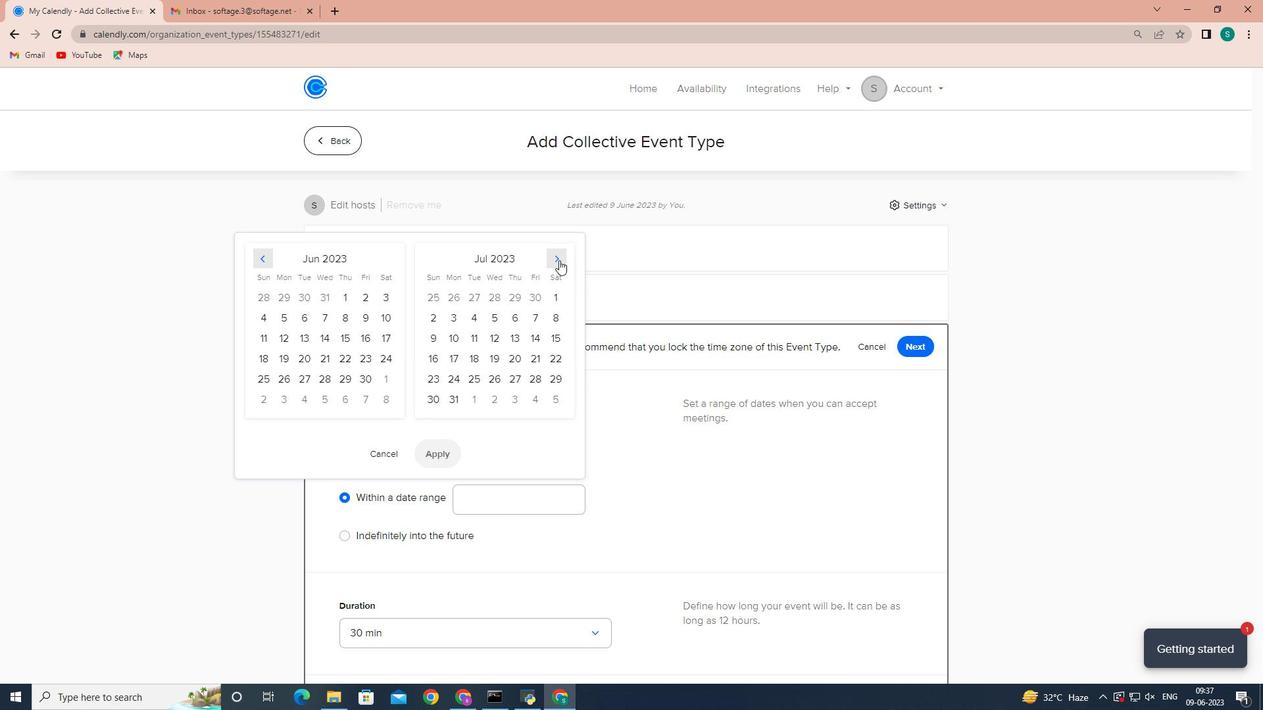 
Action: Mouse pressed left at (558, 259)
Screenshot: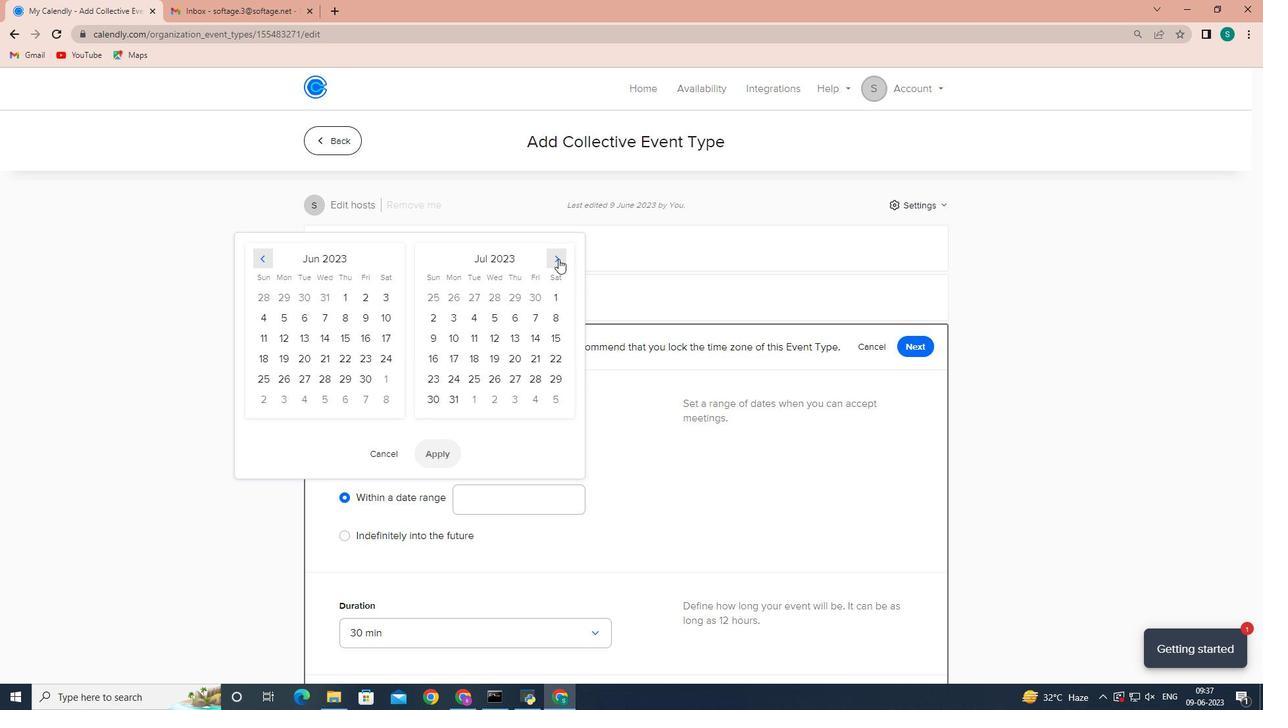 
Action: Mouse pressed left at (558, 259)
Screenshot: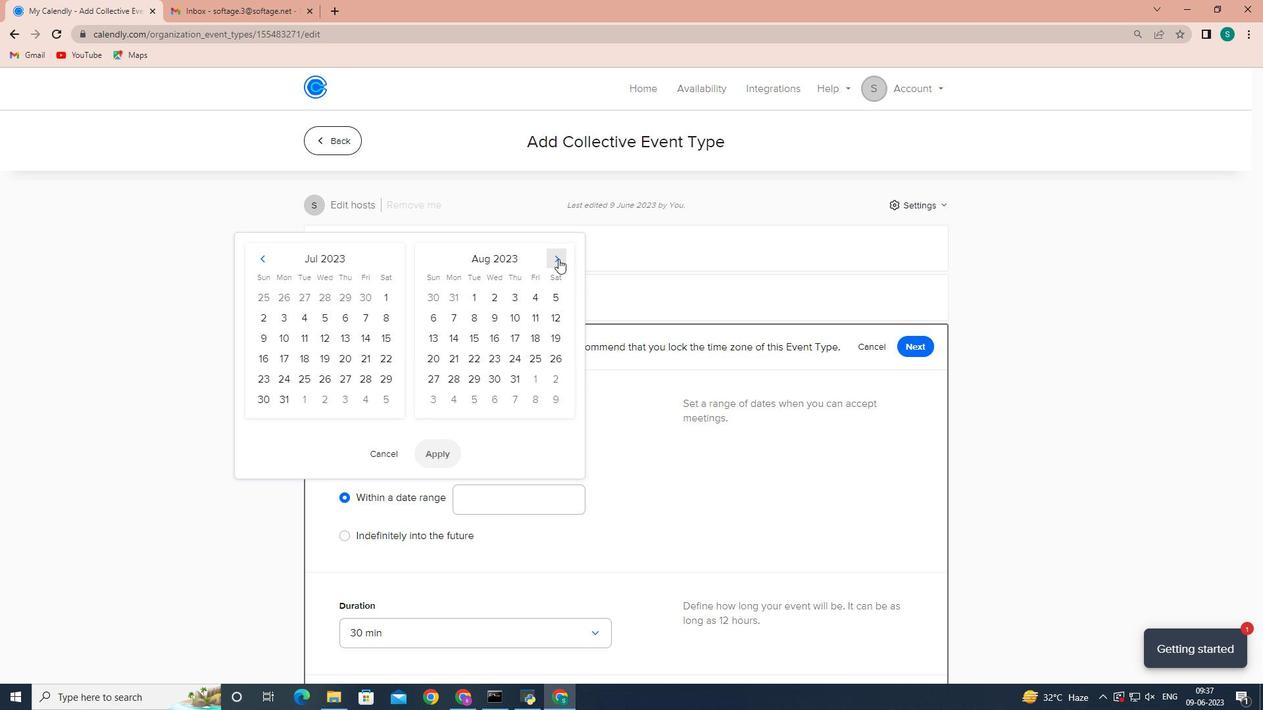
Action: Mouse pressed left at (558, 259)
Screenshot: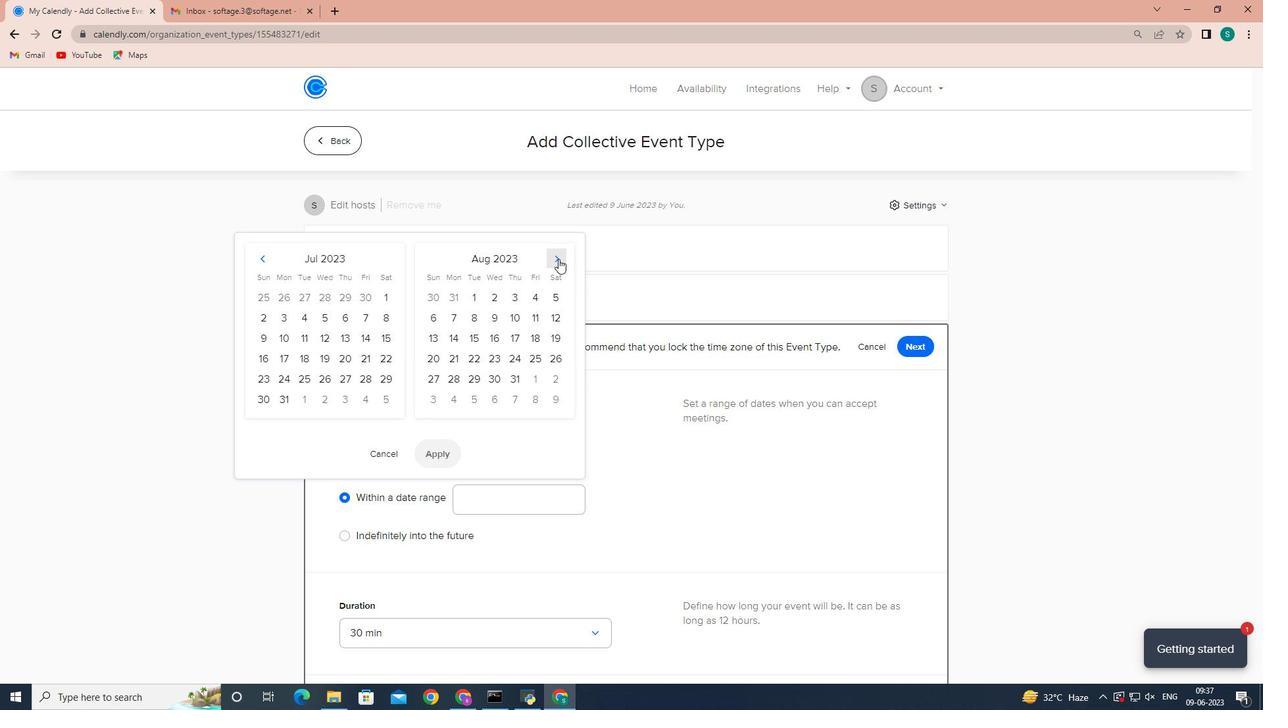 
Action: Mouse pressed left at (558, 259)
Screenshot: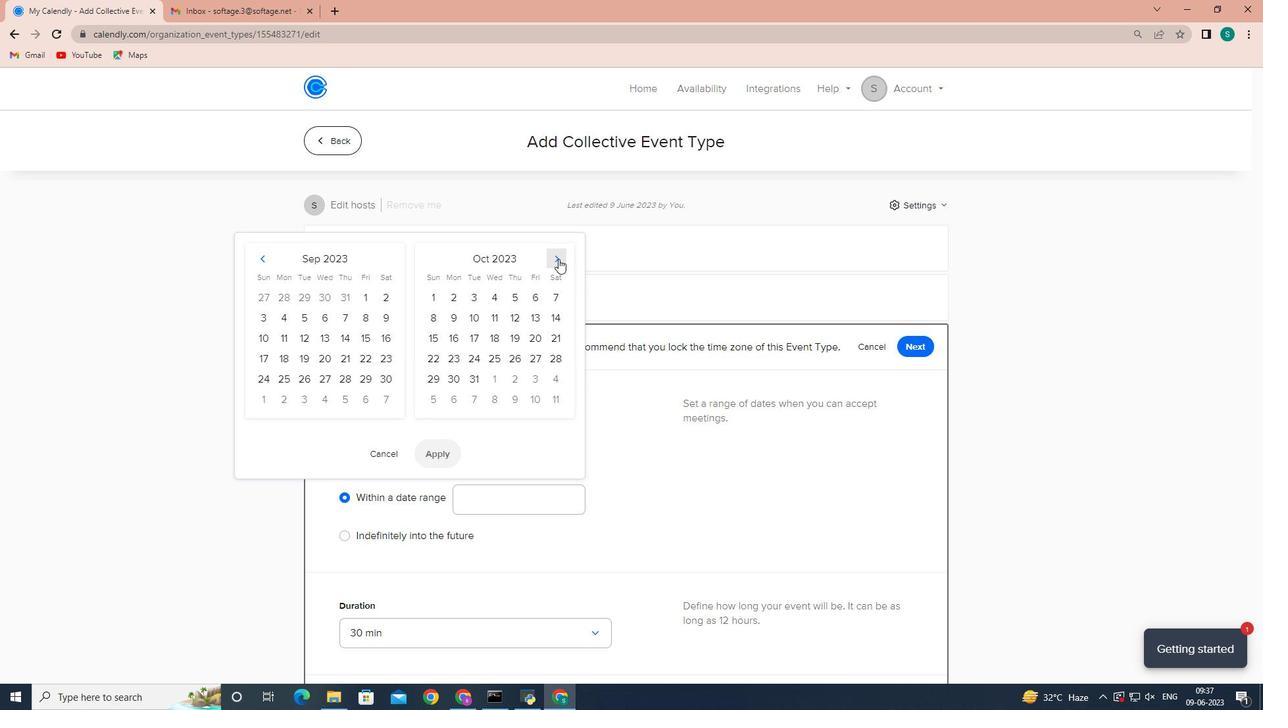 
Action: Mouse pressed left at (558, 259)
Screenshot: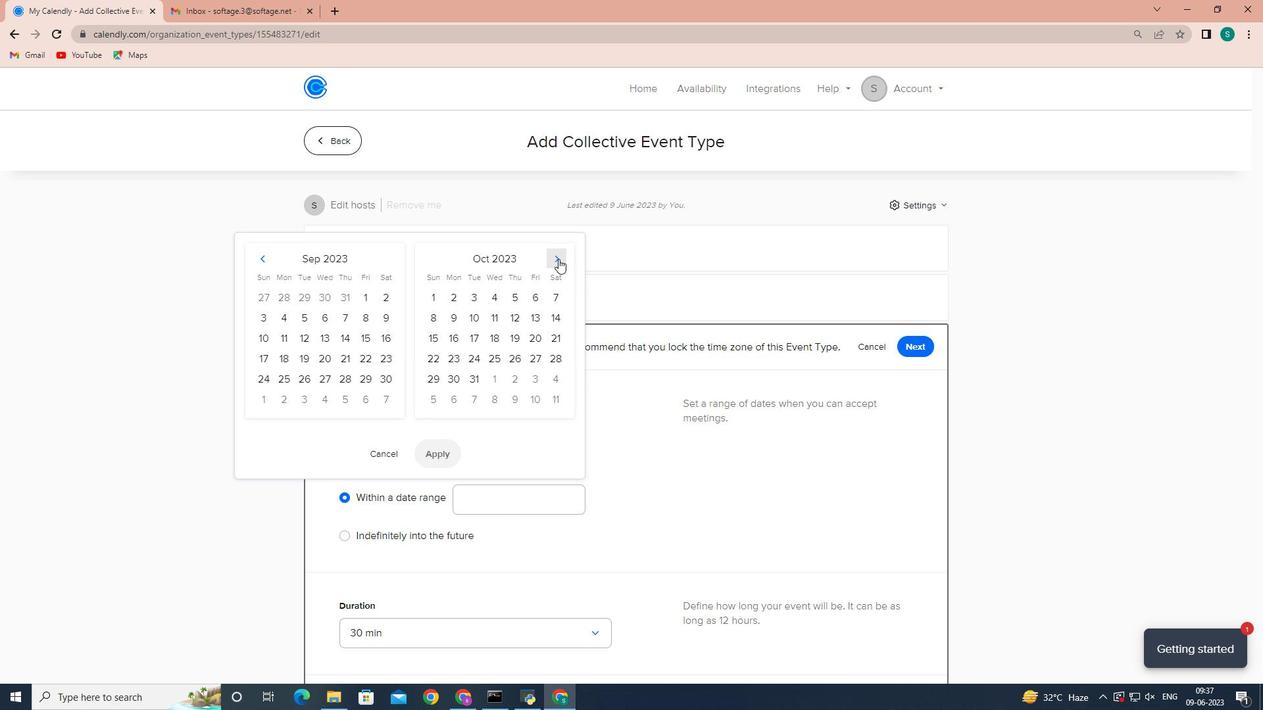 
Action: Mouse moved to (496, 316)
Screenshot: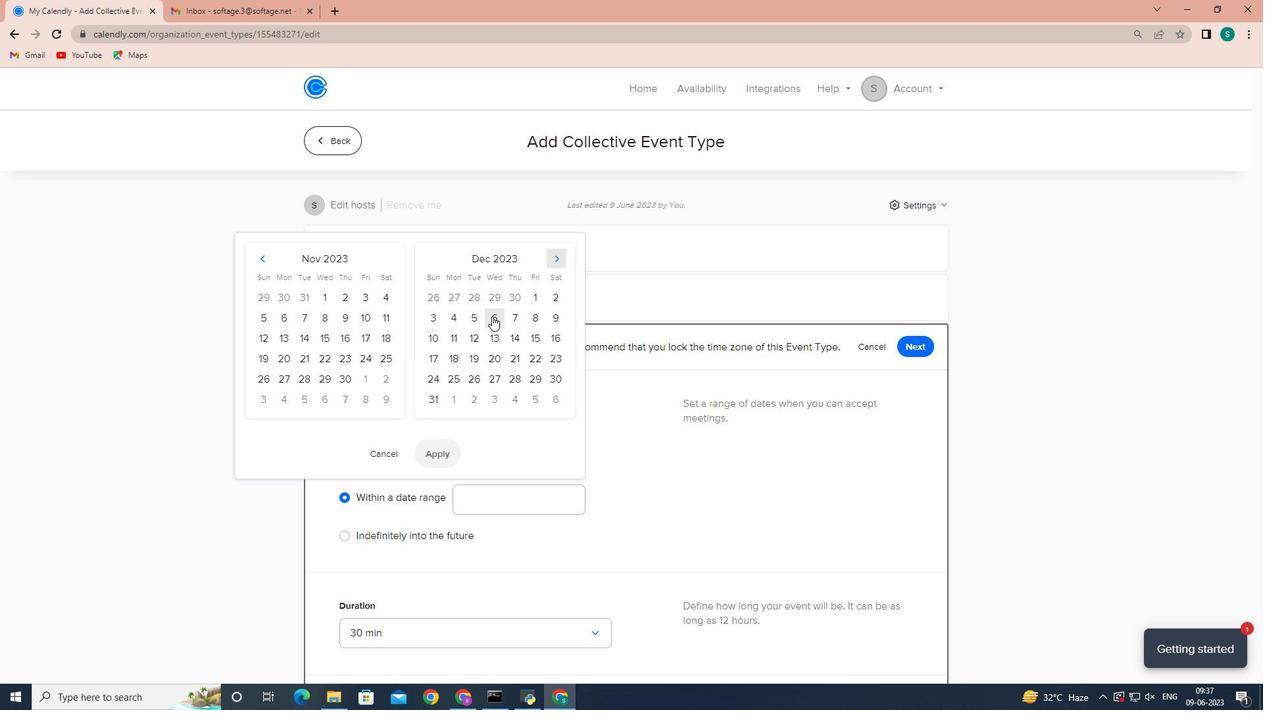 
Action: Mouse pressed left at (496, 316)
Screenshot: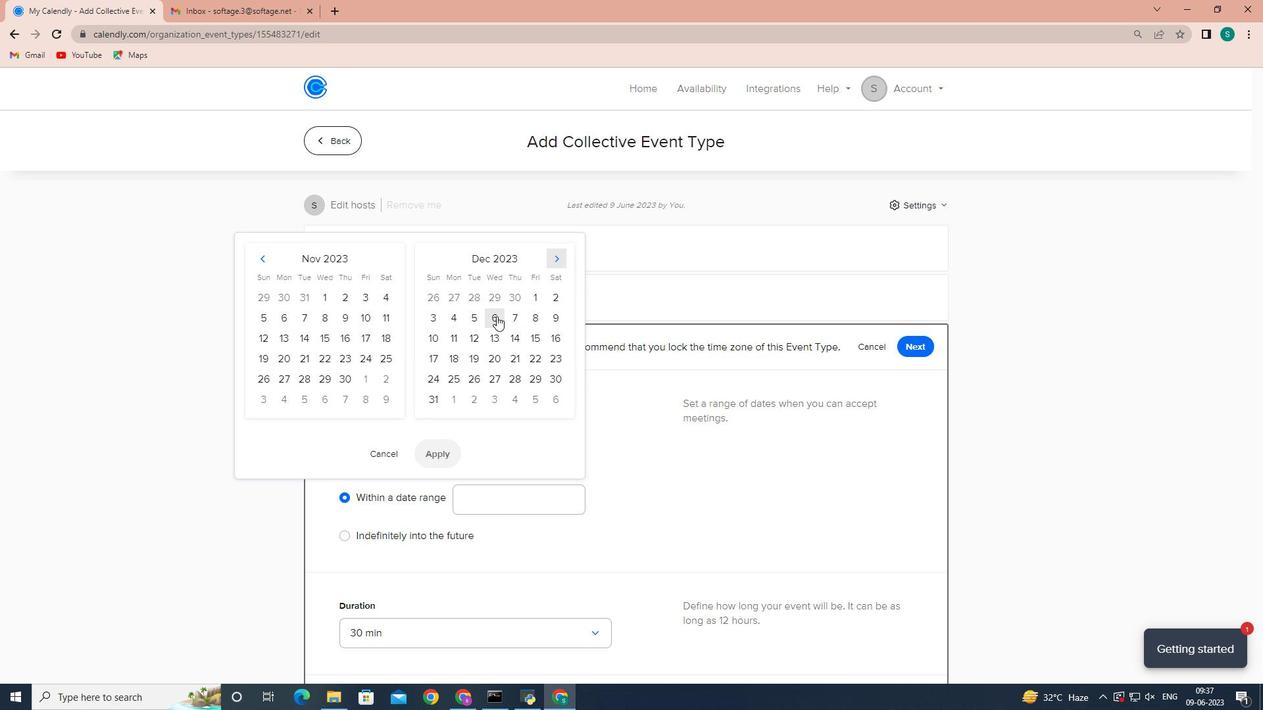 
Action: Mouse moved to (517, 319)
Screenshot: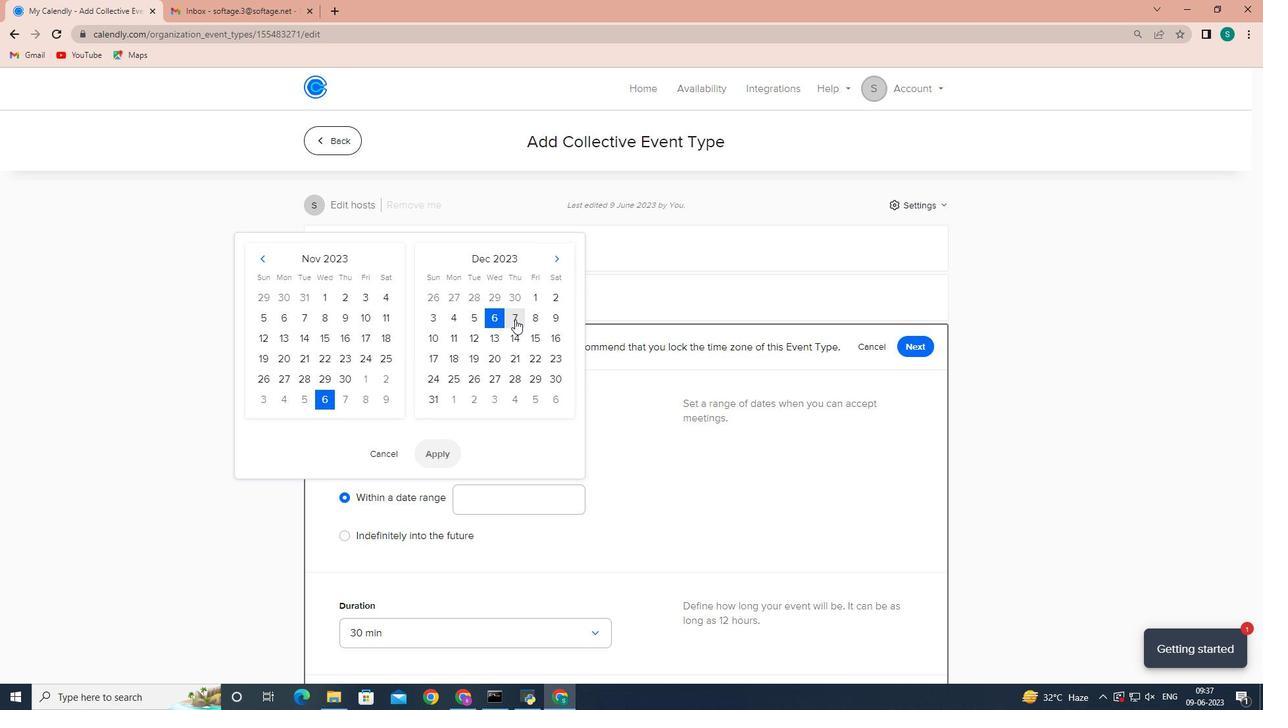 
Action: Mouse pressed left at (517, 319)
Screenshot: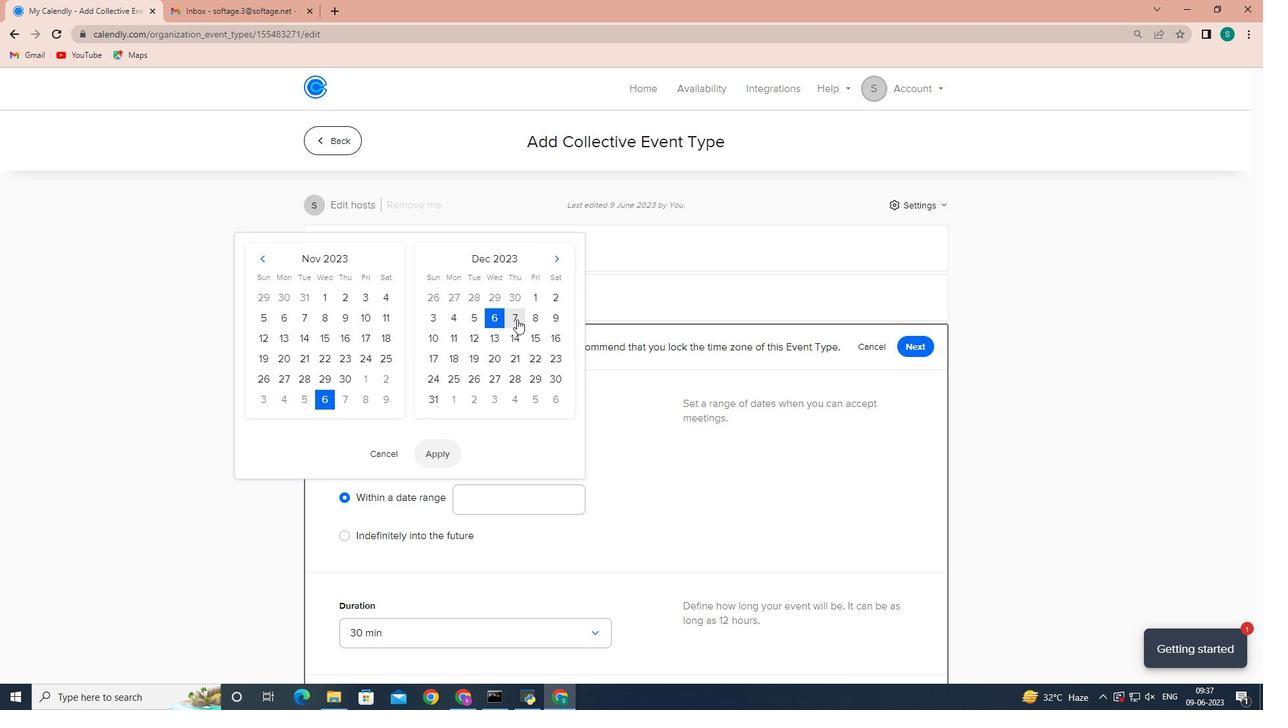 
Action: Mouse moved to (446, 451)
Screenshot: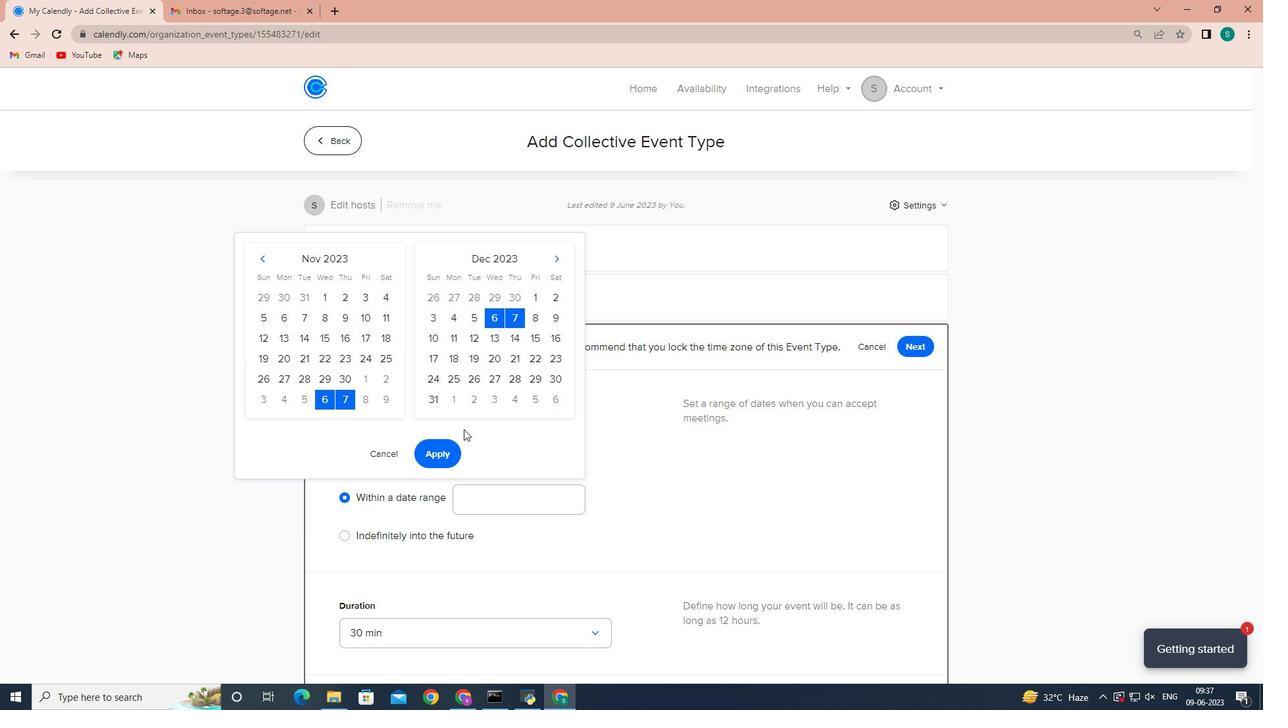 
Action: Mouse pressed left at (446, 451)
Screenshot: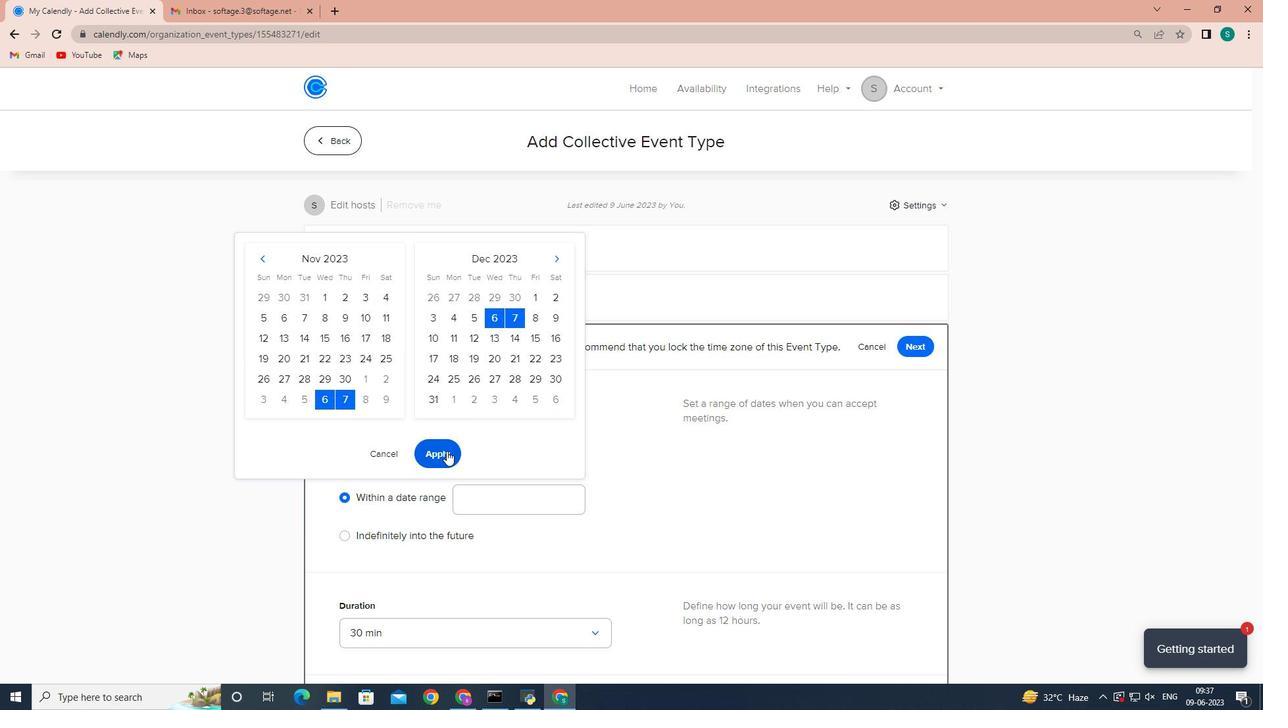 
Action: Mouse moved to (911, 349)
Screenshot: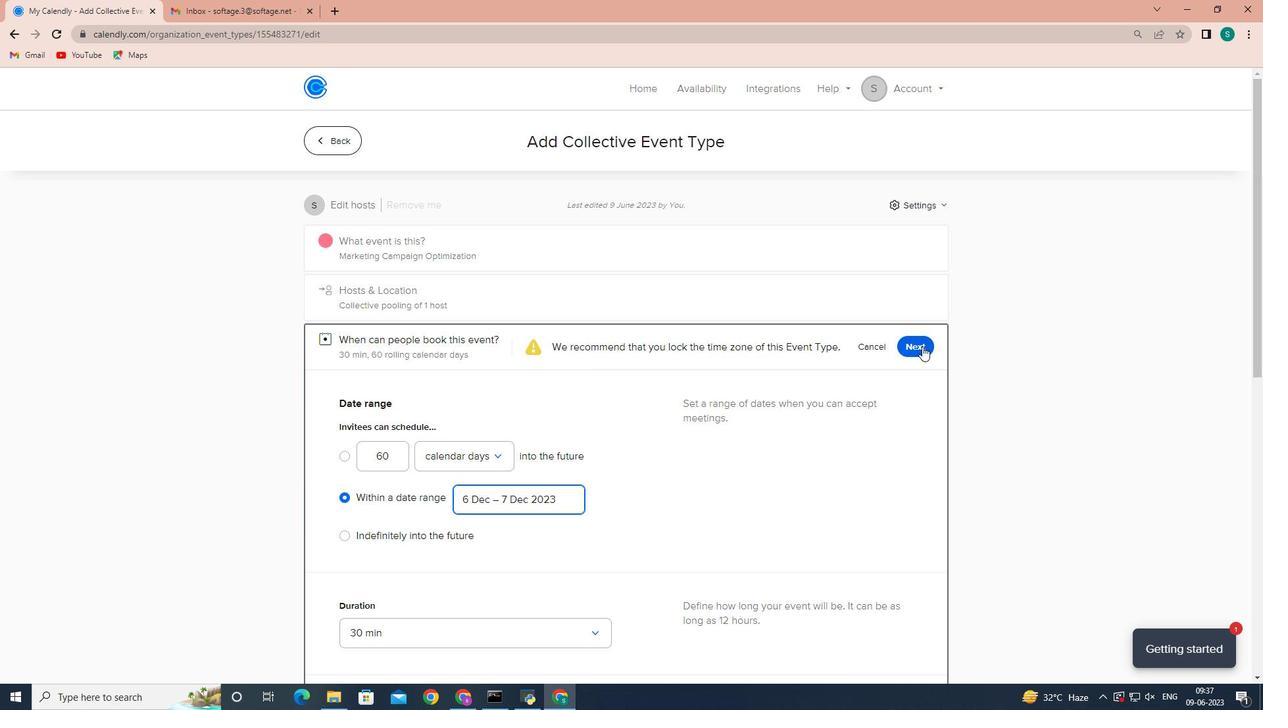 
Action: Mouse pressed left at (911, 349)
Screenshot: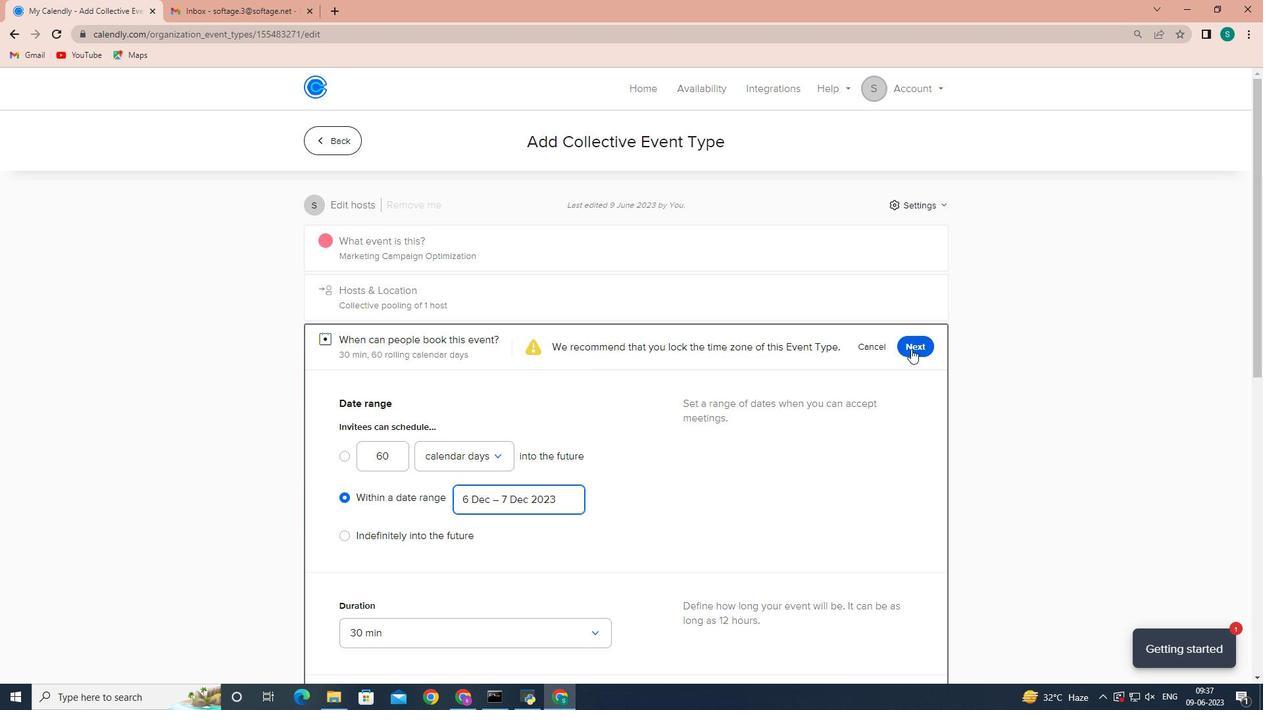 
Action: Mouse moved to (912, 151)
Screenshot: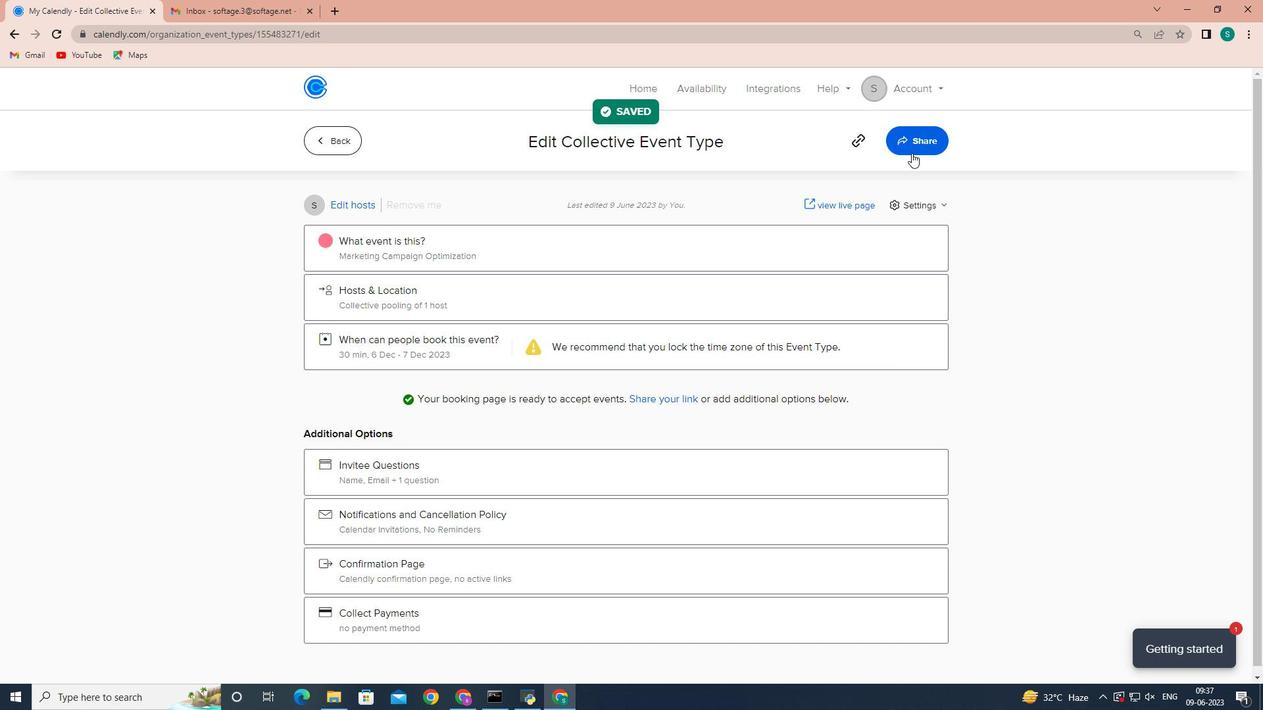 
Action: Mouse pressed left at (912, 151)
Screenshot: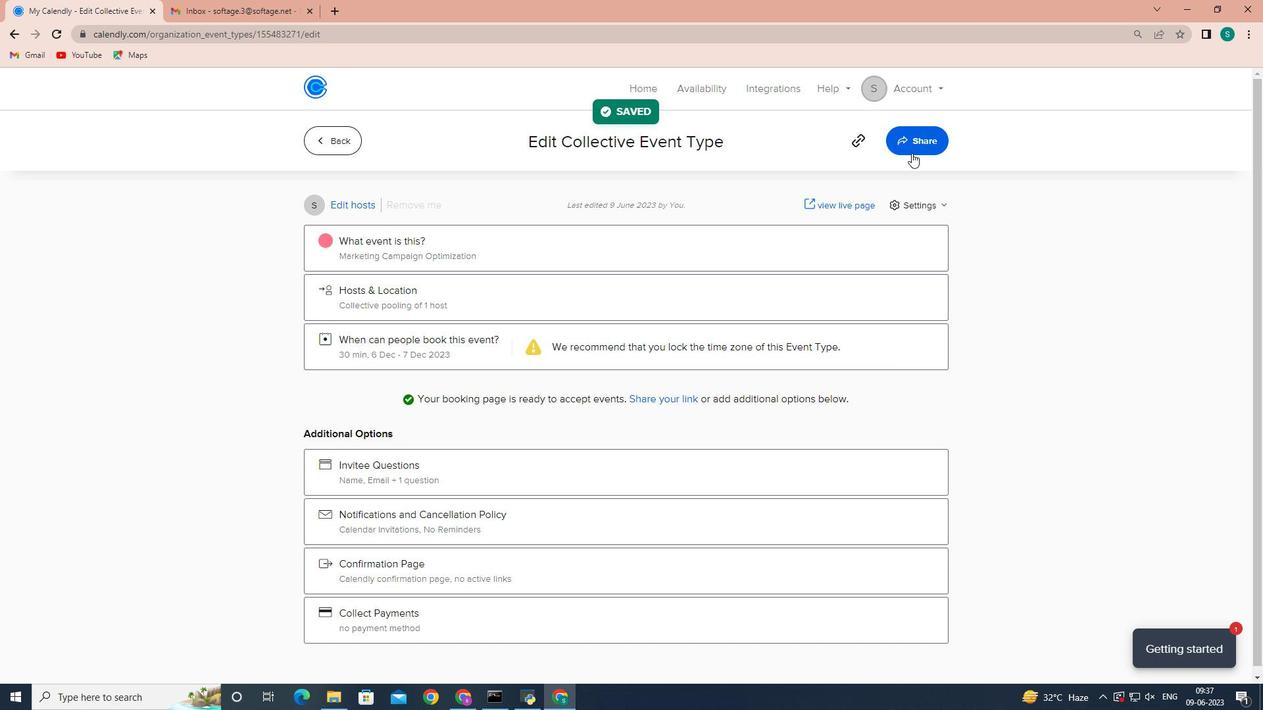 
Action: Mouse moved to (787, 259)
Screenshot: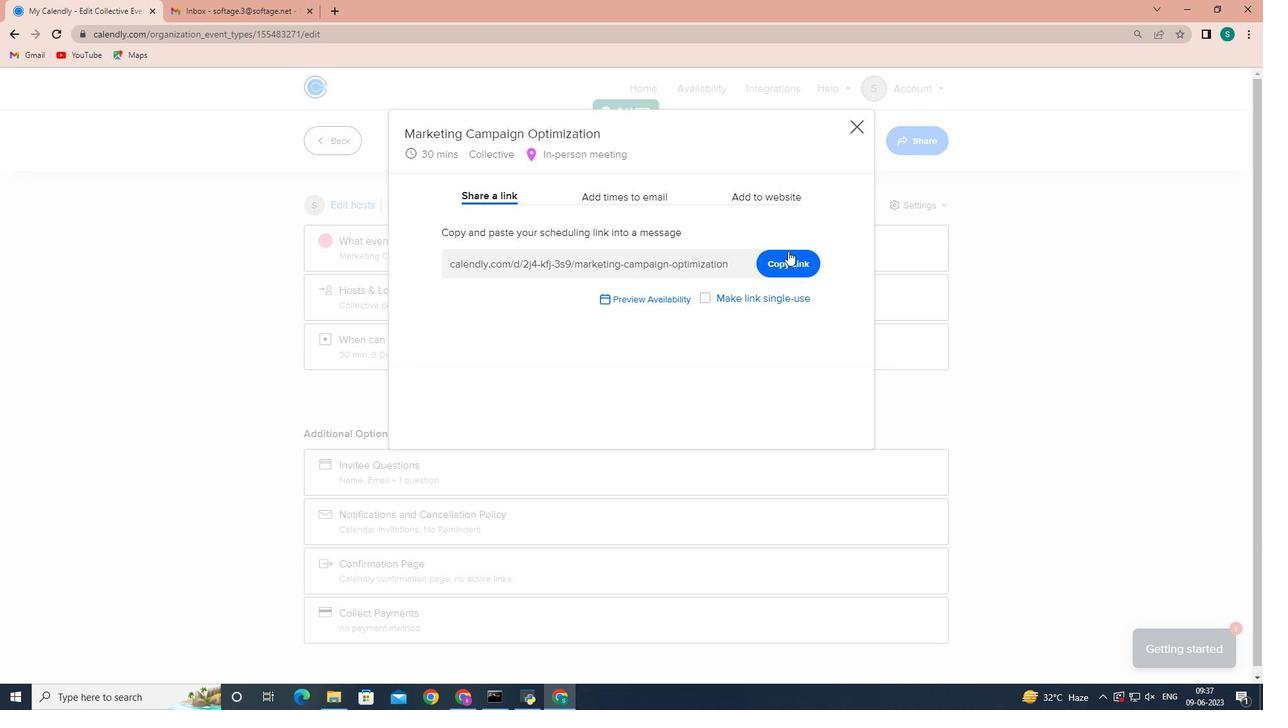 
Action: Mouse pressed left at (787, 259)
Screenshot: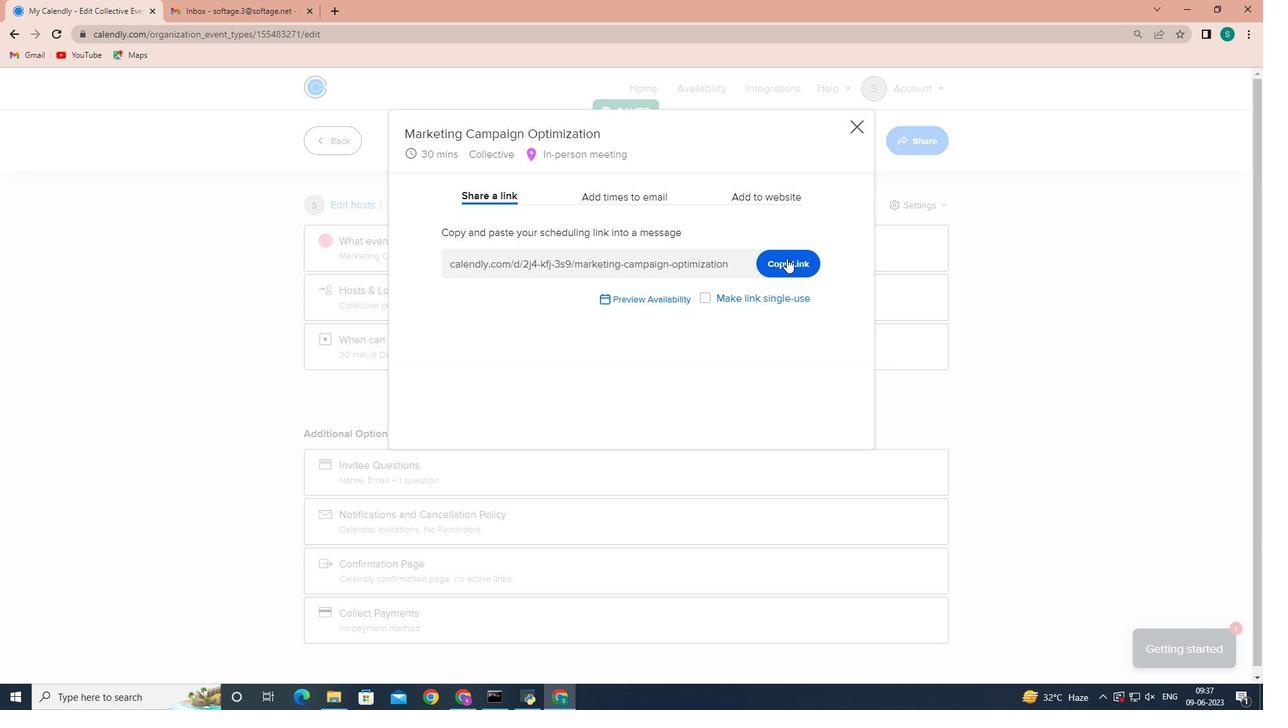 
Action: Mouse moved to (850, 121)
Screenshot: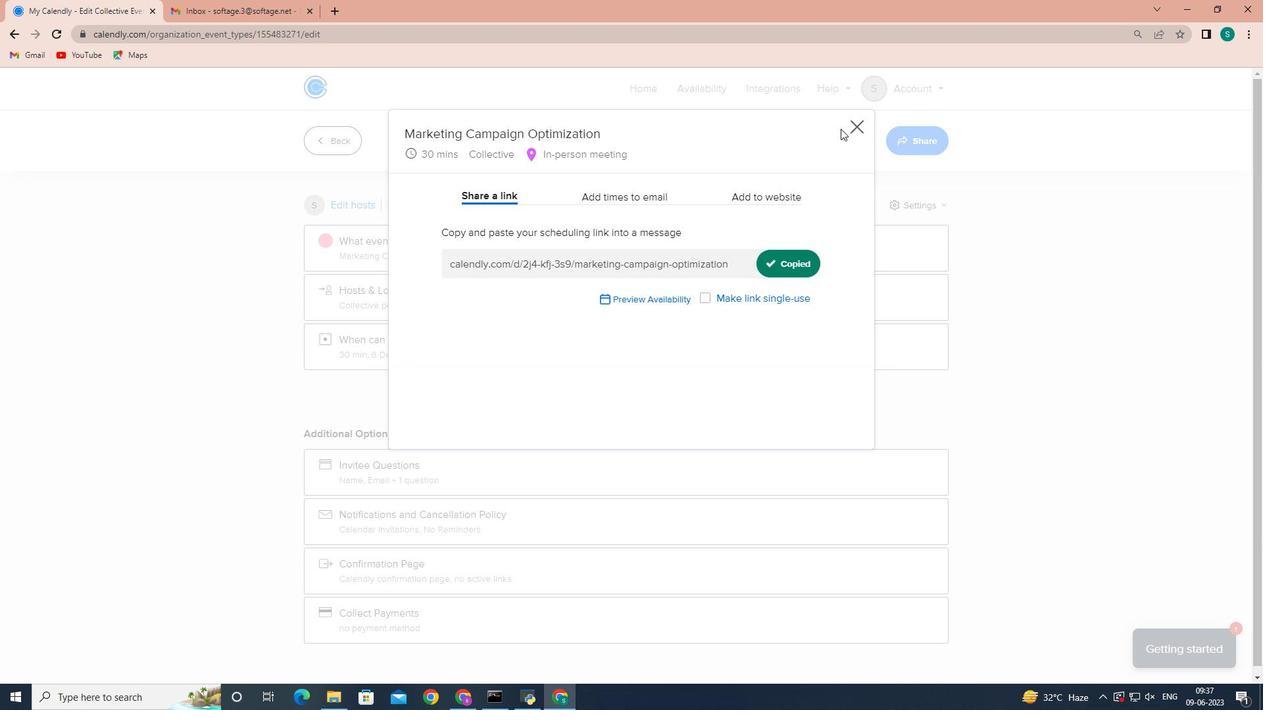 
Action: Mouse pressed left at (850, 121)
Screenshot: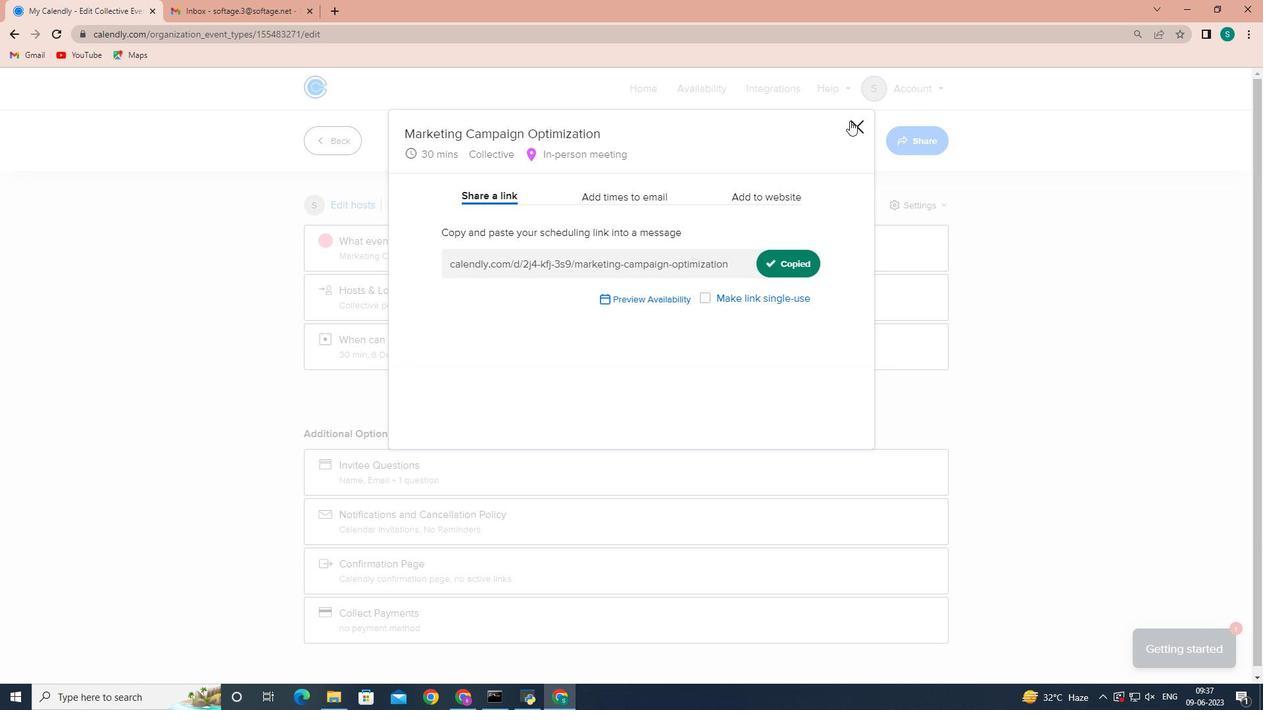 
Action: Mouse moved to (286, 0)
Screenshot: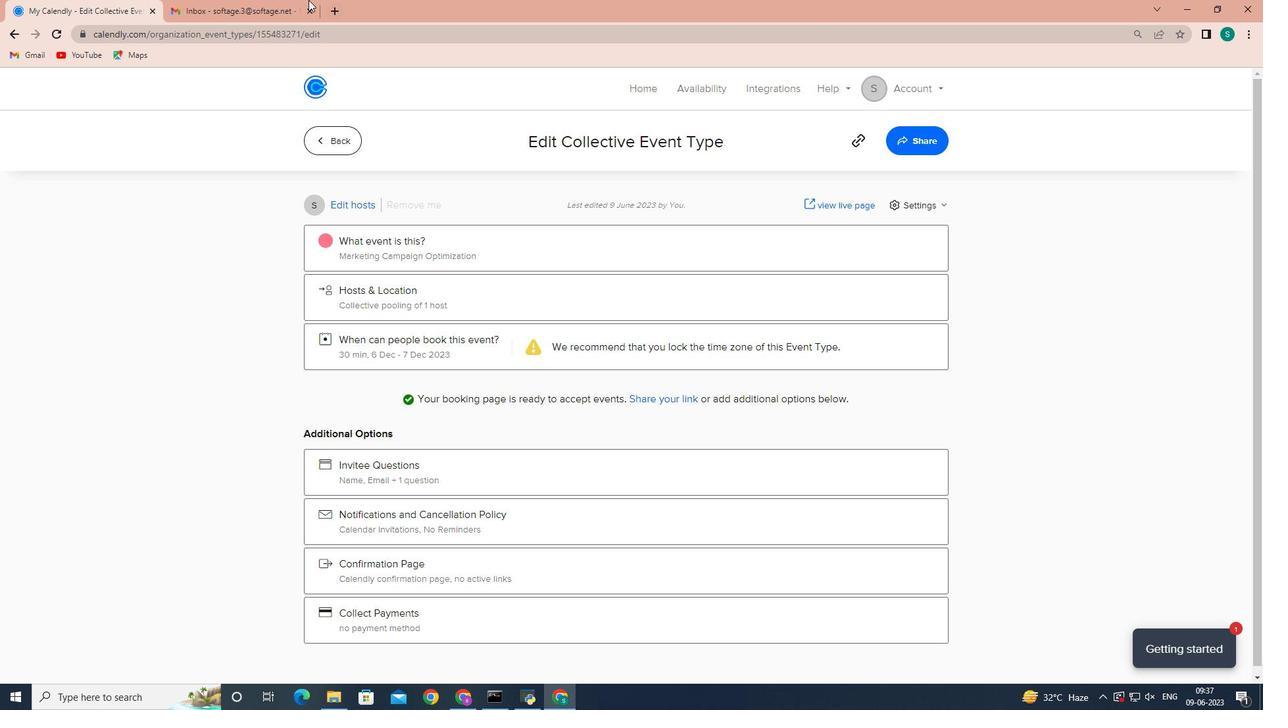 
Action: Mouse pressed left at (286, 0)
Screenshot: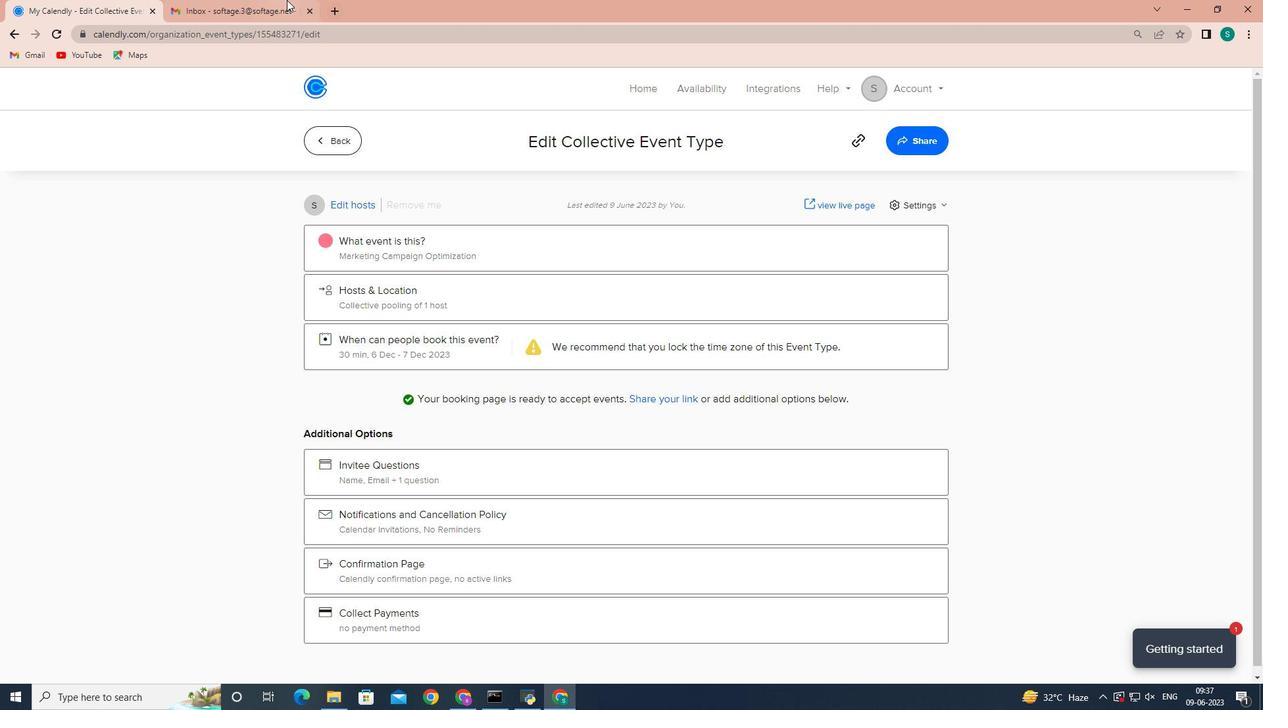 
Action: Mouse moved to (110, 150)
Screenshot: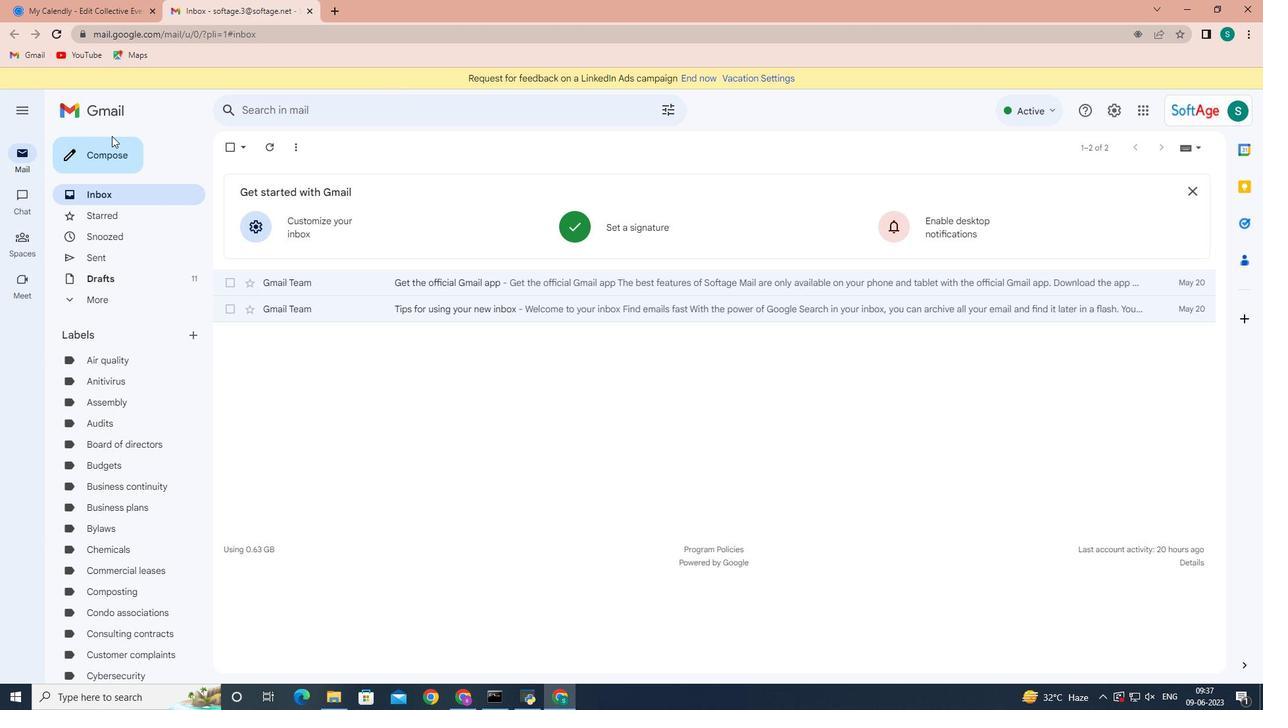 
Action: Mouse pressed left at (110, 150)
Screenshot: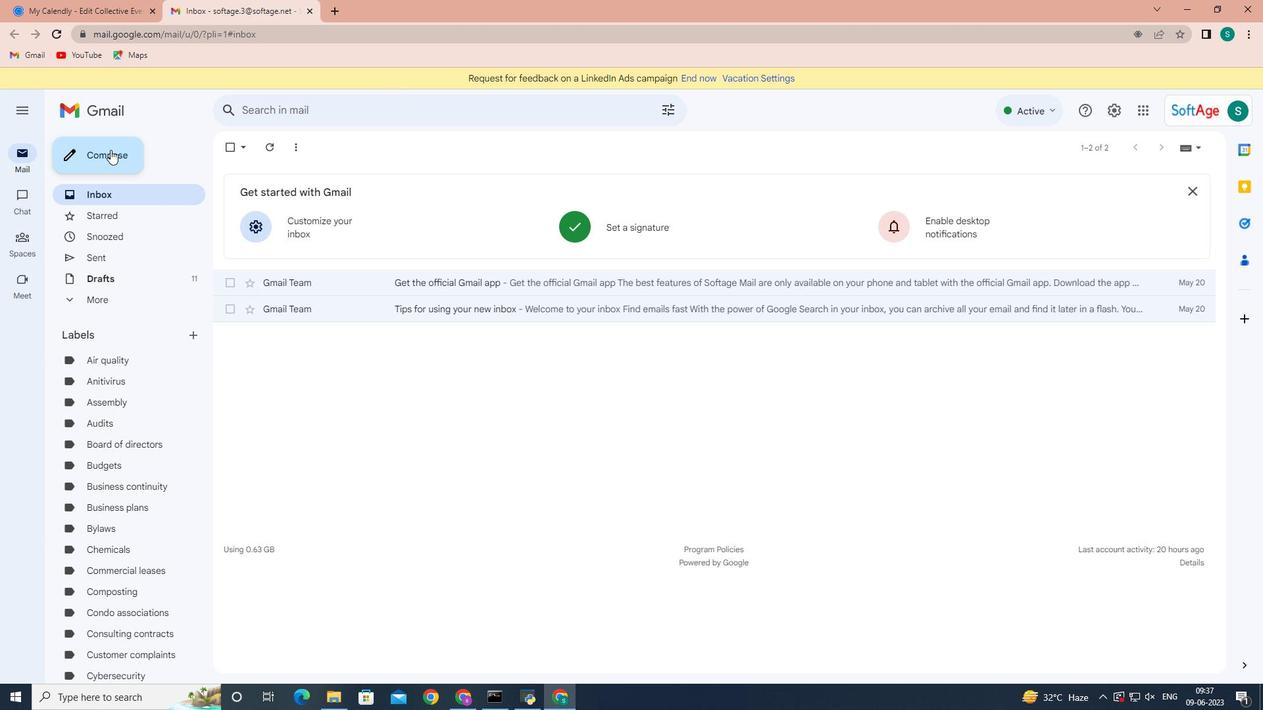 
Action: Mouse moved to (974, 418)
Screenshot: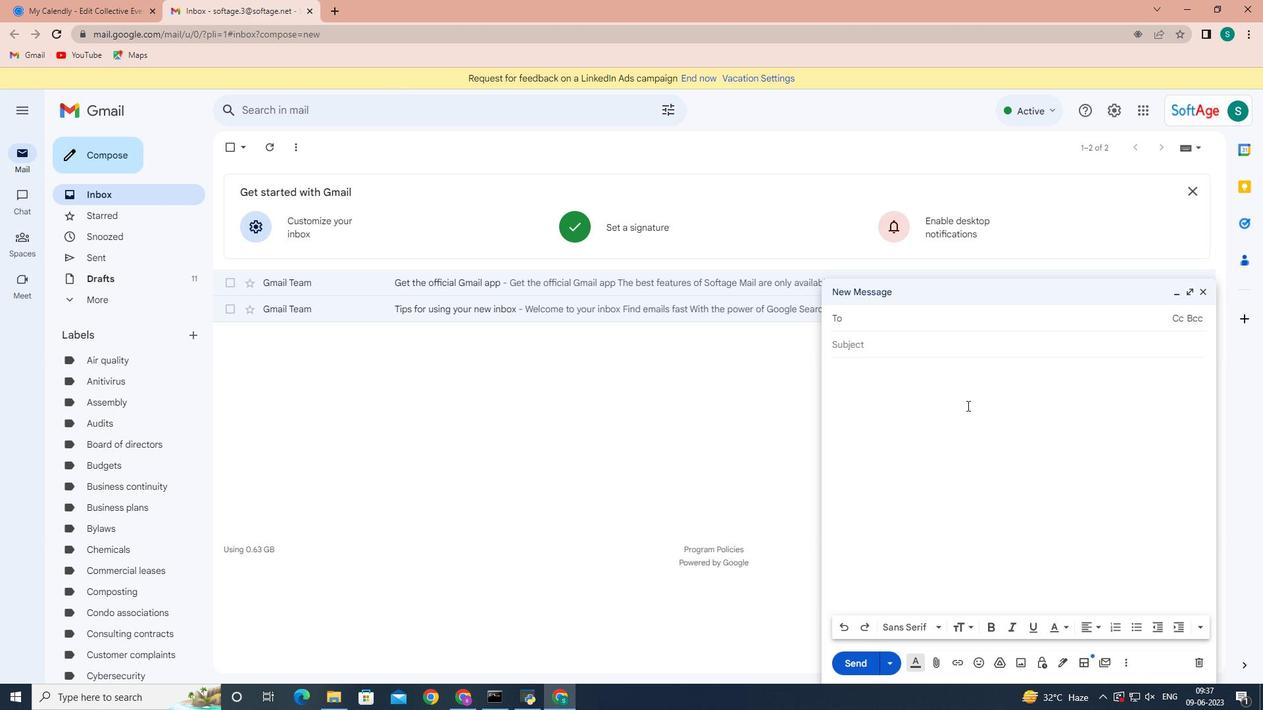 
Action: Key pressed <Key.shift><Key.shift><Key.shift><Key.shift><Key.shift>Softage.4<Key.enter><Key.shift><Key.shift><Key.shift><Key.shift>Sofatge<Key.backspace><Key.backspace><Key.backspace><Key.backspace>tage.5<Key.shift><Key.shift><Key.shift><Key.shift><Key.shift><Key.shift><Key.shift><Key.shift>@softage.net<Key.enter>
Screenshot: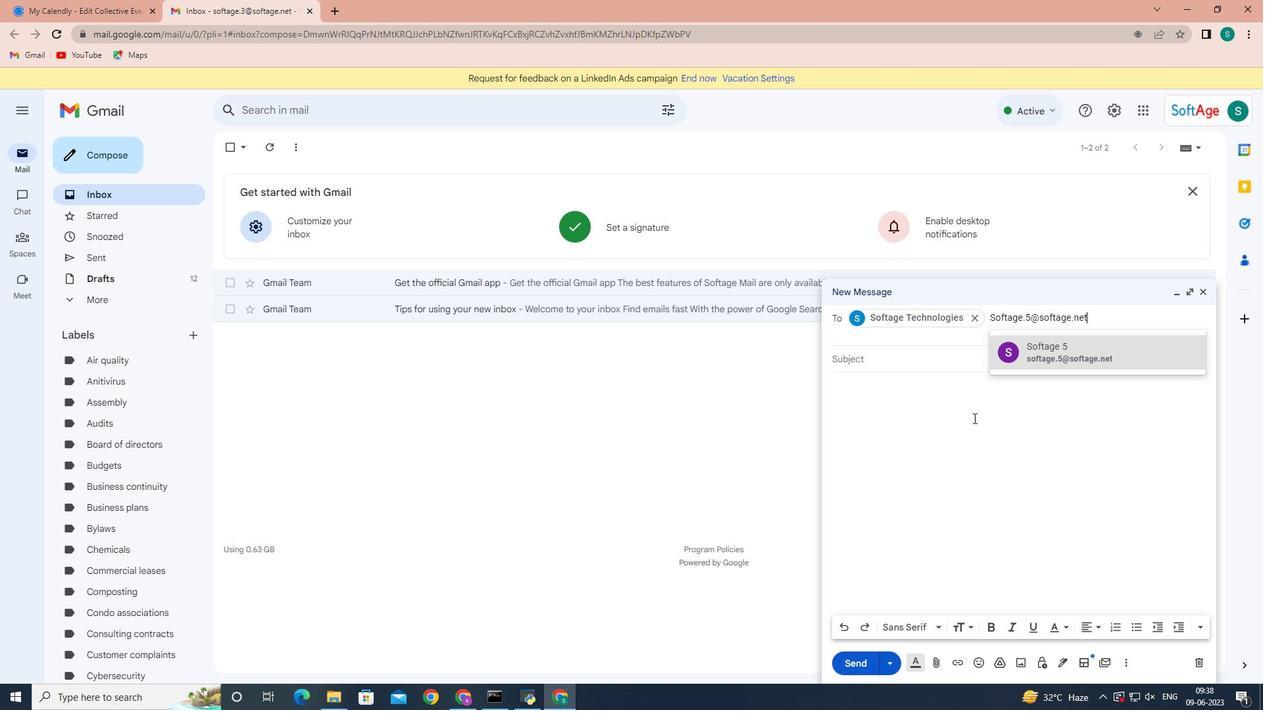 
Action: Mouse pressed left at (974, 418)
Screenshot: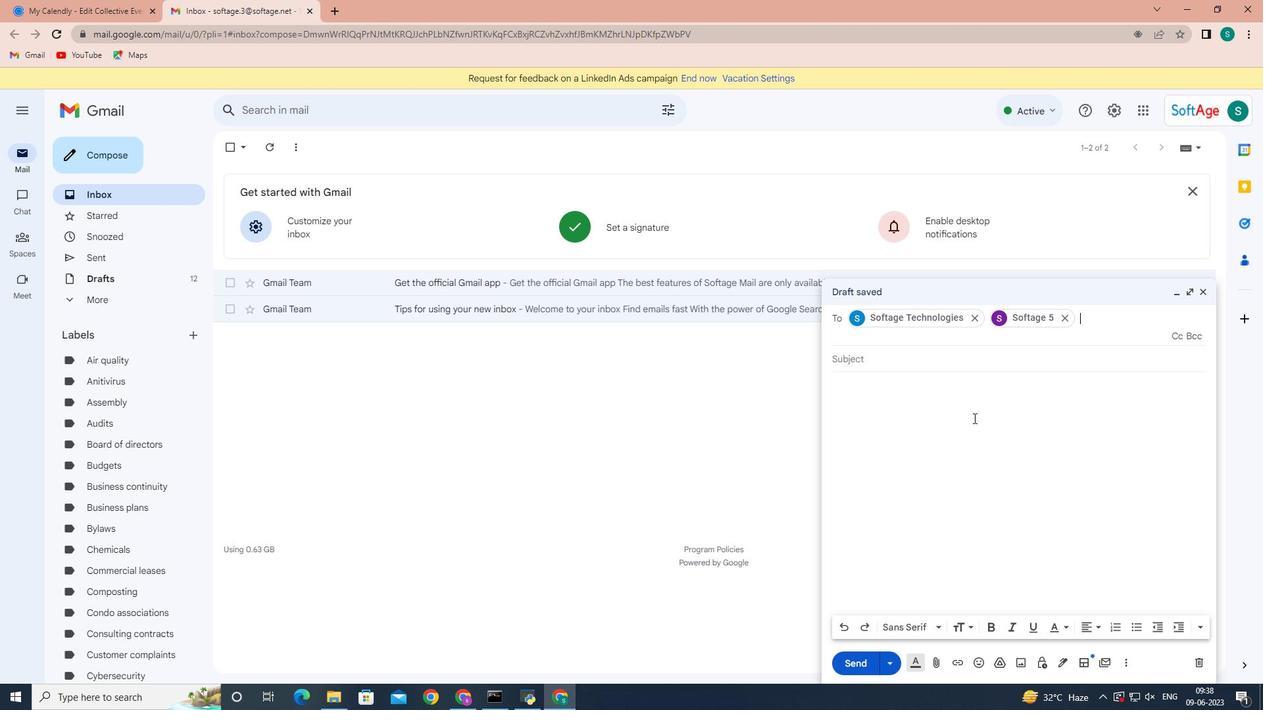 
Action: Key pressed ctrl+V
Screenshot: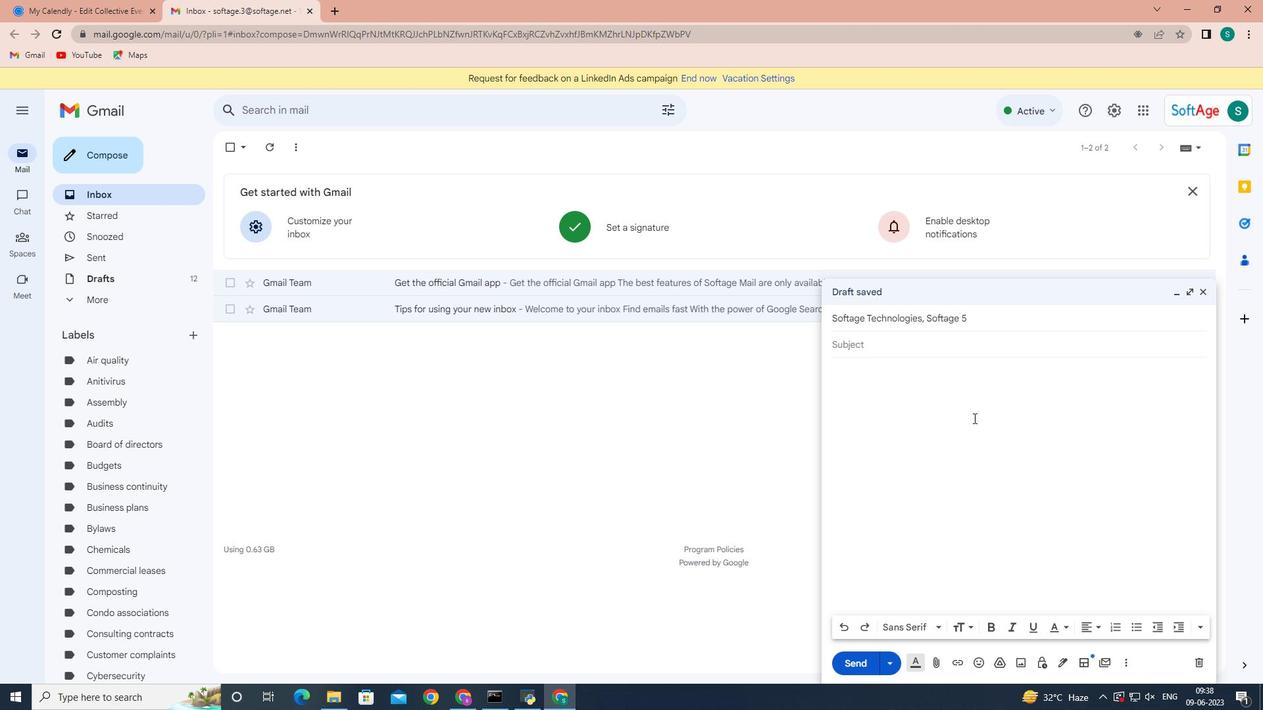 
Action: Mouse moved to (860, 667)
Screenshot: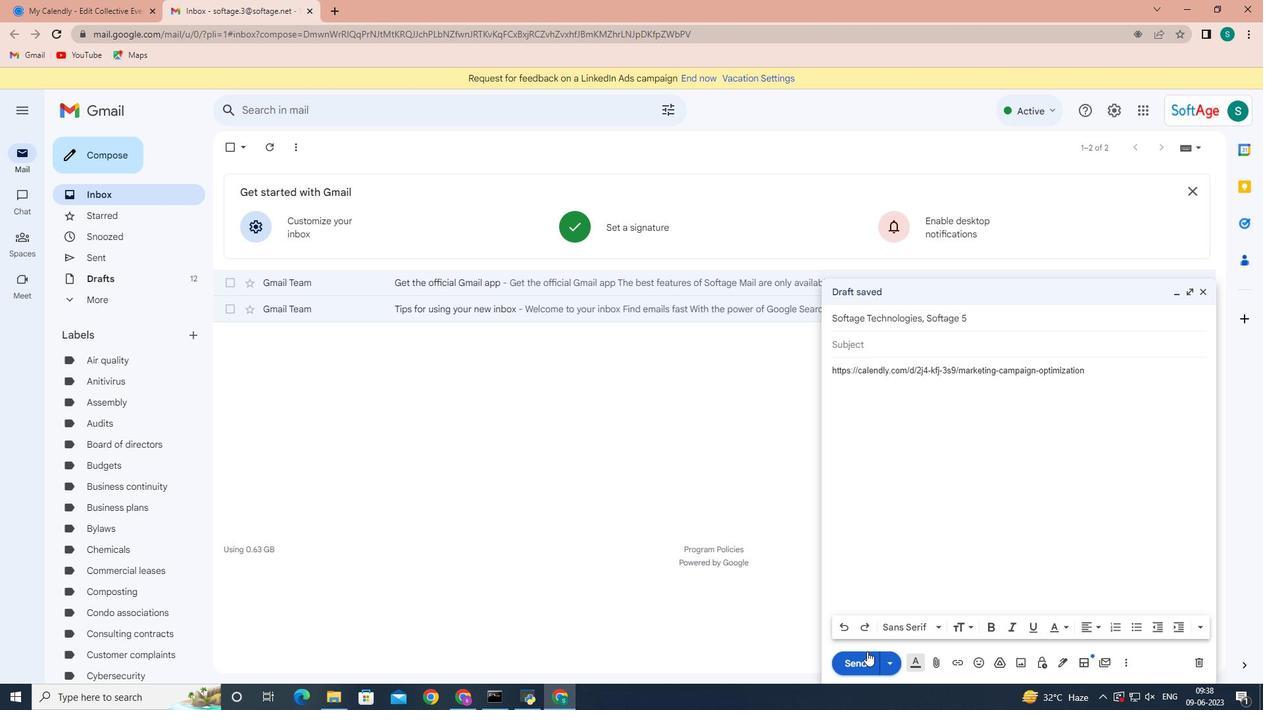 
Action: Mouse pressed left at (860, 667)
Screenshot: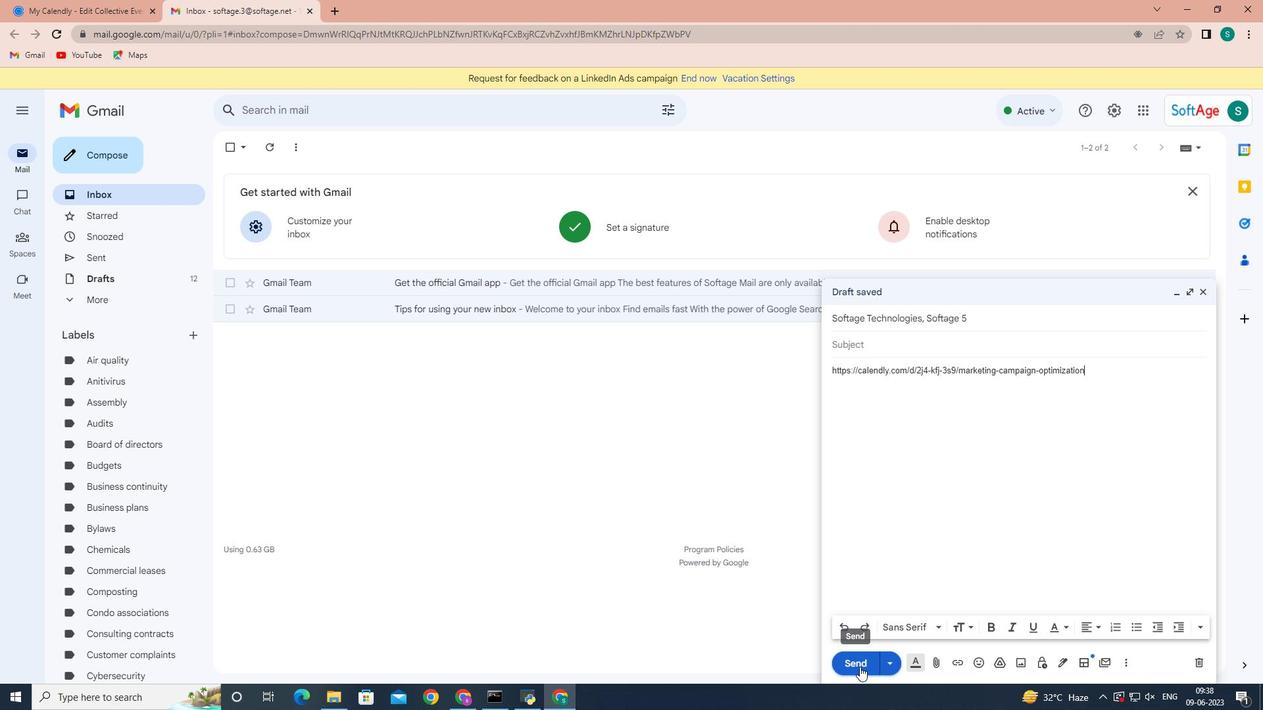 
Action: Mouse moved to (632, 433)
Screenshot: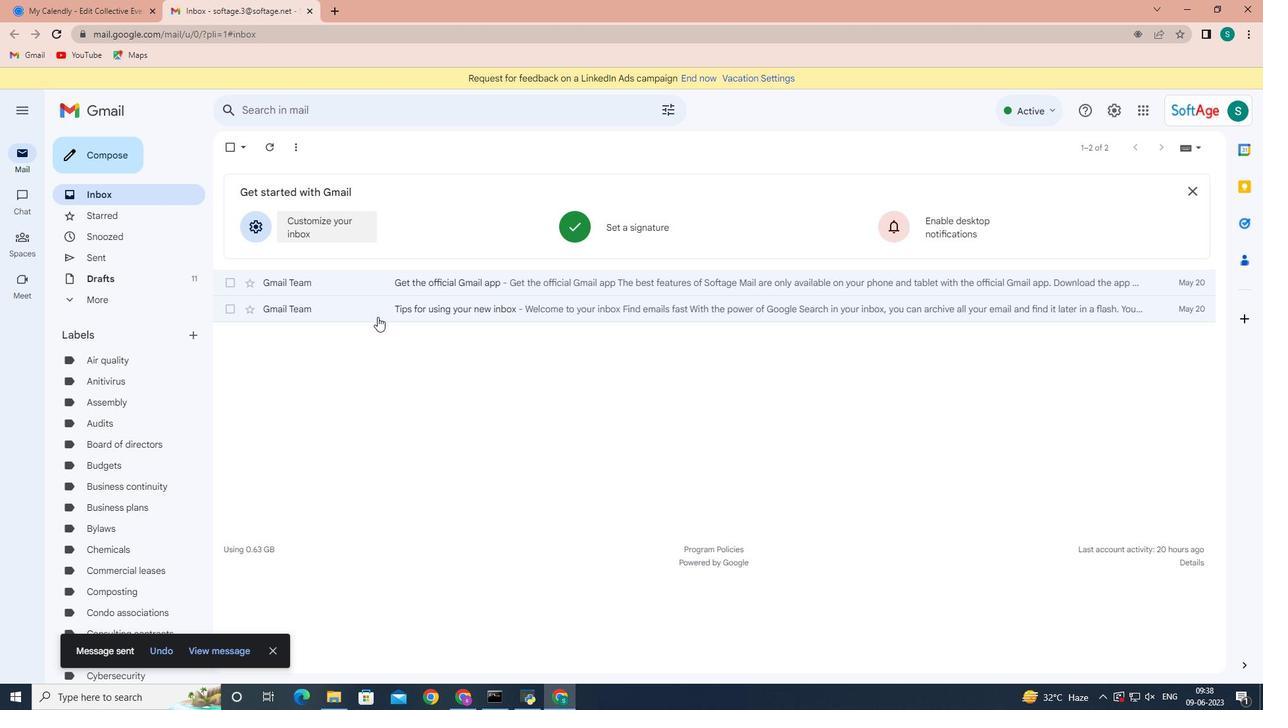 
